 Task: Open a Modern Writer Template save the file as profit.html Remove the following  from template: 'Address' Change the date  '12 June, 2023' change Dear Ms Reader to   Good Afternoon. Add body to the letter I am deeply sorry for any inconvenience caused. It was never my intention to cause any trouble or misunderstanding. Please accept my sincere apologies, and I assure you that I will take immediate steps to rectify the situation. Thank you for your understanding and patience.Add Name  'Andy'. Insert watermark  Softera Apply Font Style in watermark Georgia; font size  112and place the watermark  Horizontally
Action: Mouse moved to (306, 182)
Screenshot: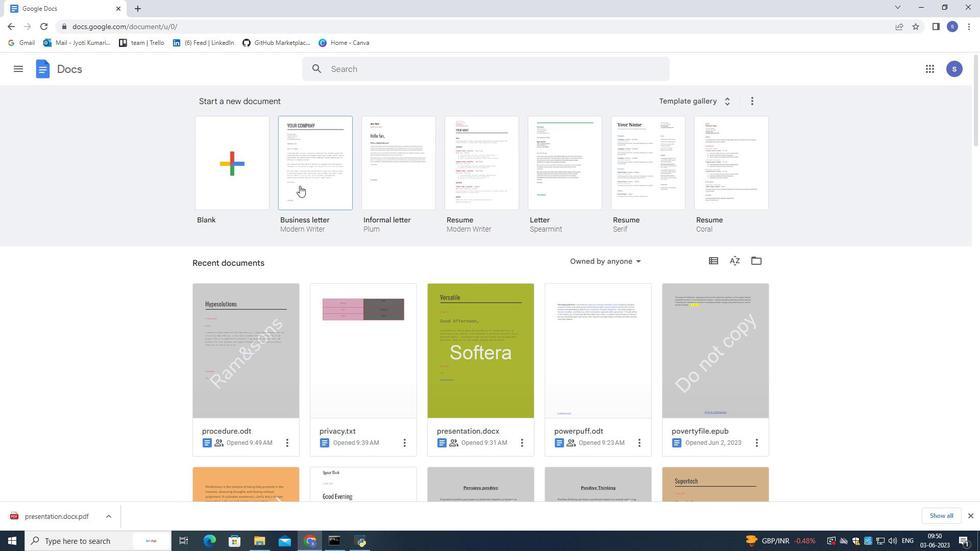 
Action: Mouse pressed left at (306, 182)
Screenshot: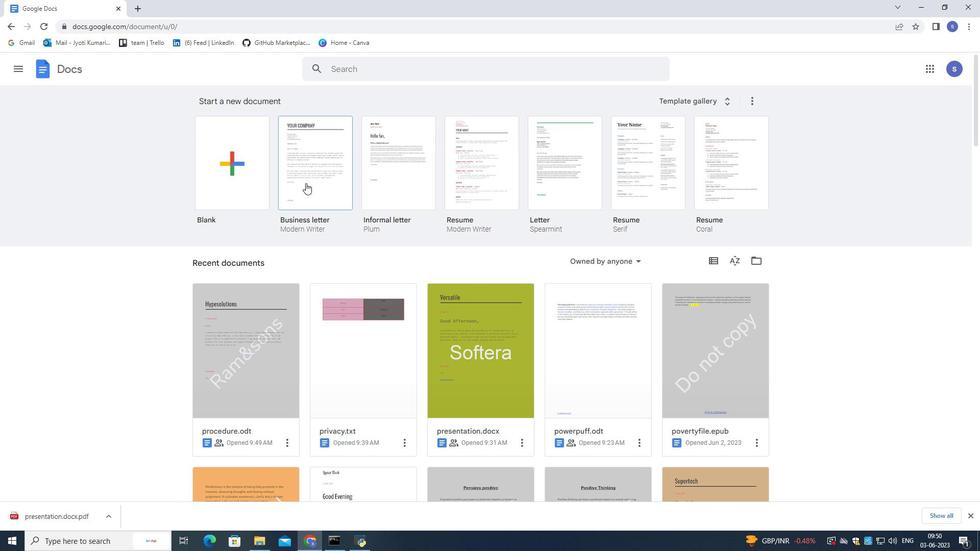 
Action: Mouse pressed left at (306, 182)
Screenshot: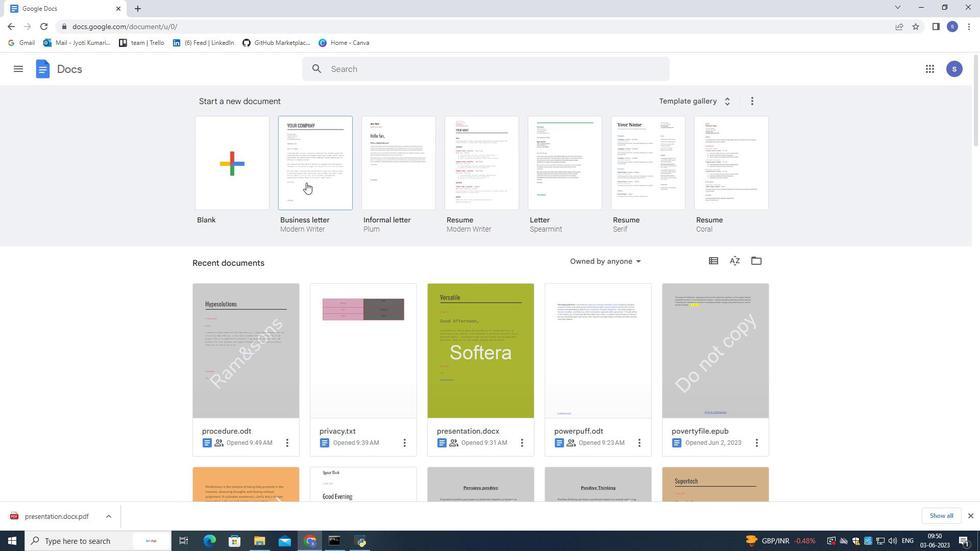
Action: Mouse moved to (90, 63)
Screenshot: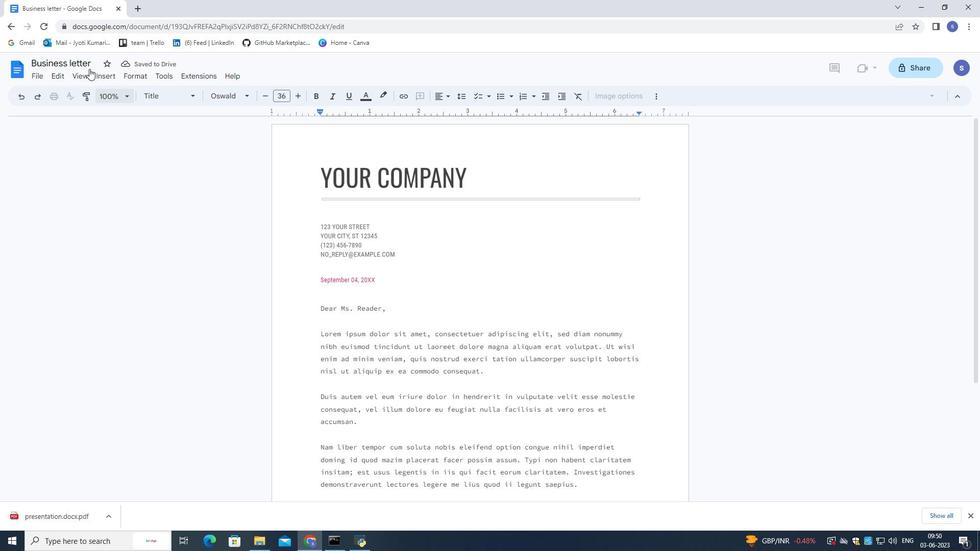
Action: Mouse pressed left at (90, 63)
Screenshot: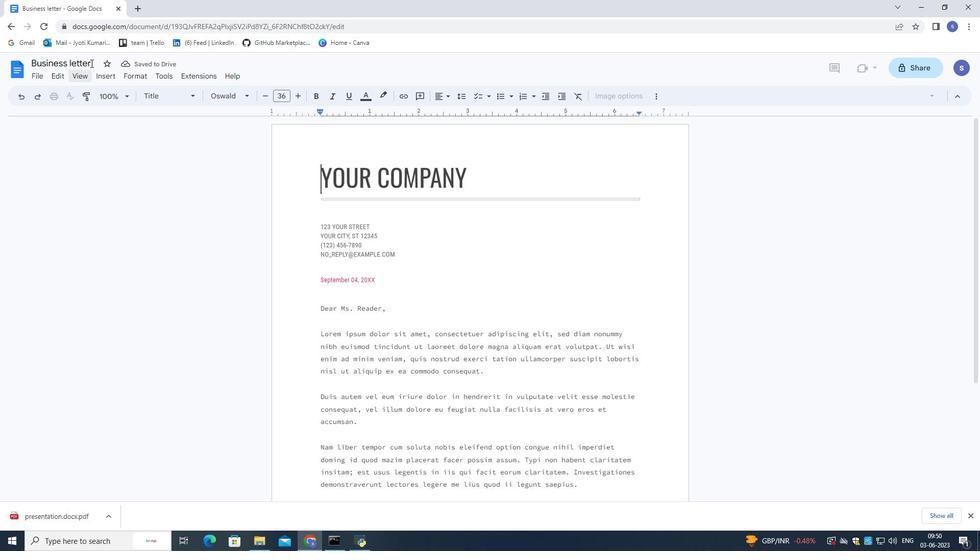 
Action: Mouse moved to (90, 61)
Screenshot: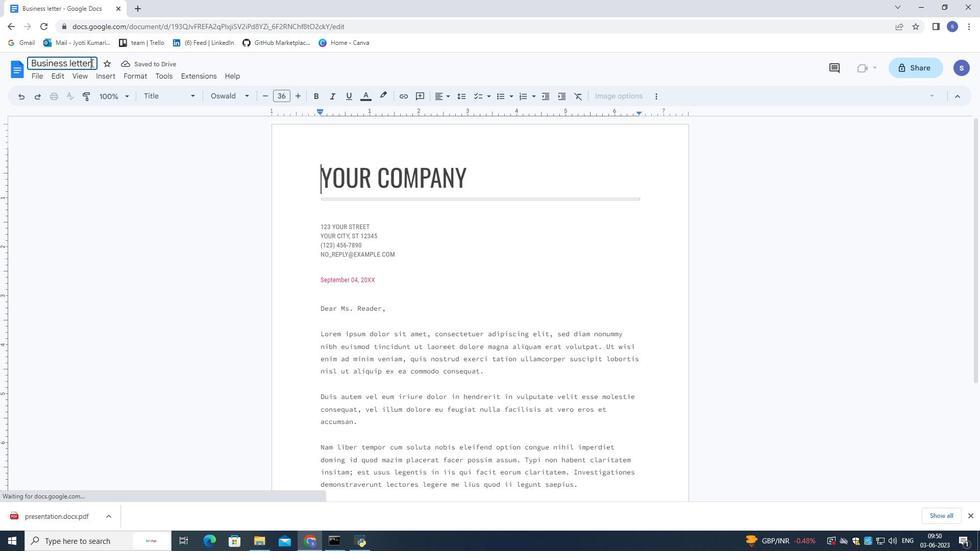 
Action: Mouse pressed left at (90, 61)
Screenshot: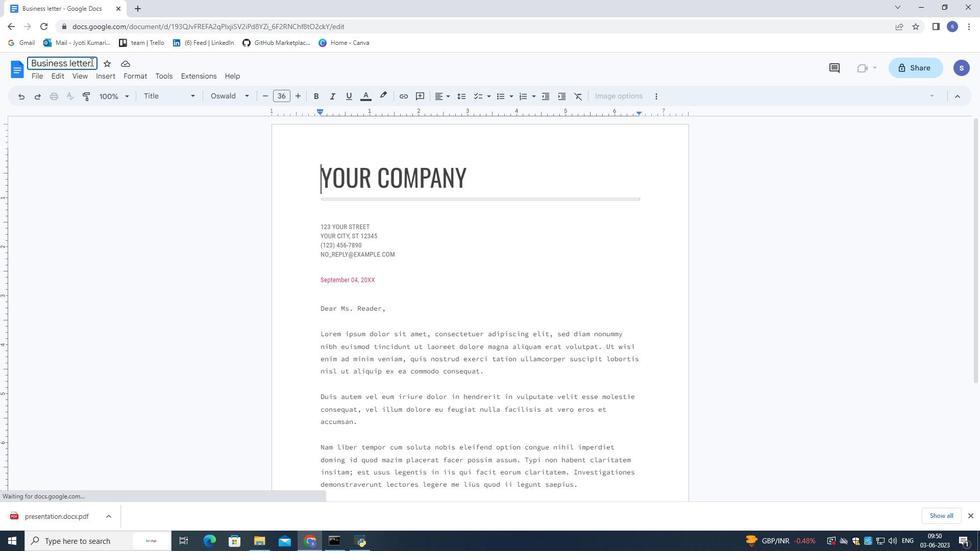 
Action: Mouse pressed left at (90, 61)
Screenshot: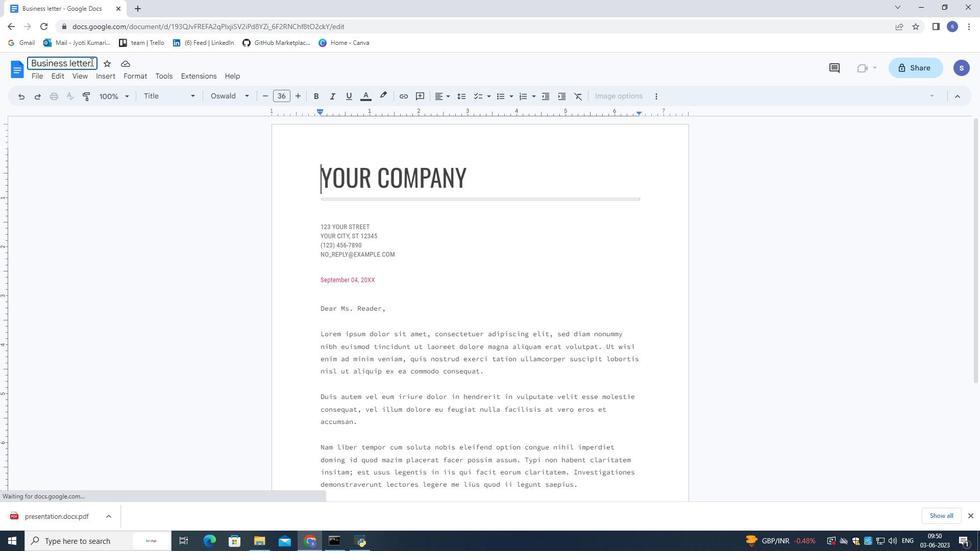 
Action: Mouse moved to (90, 61)
Screenshot: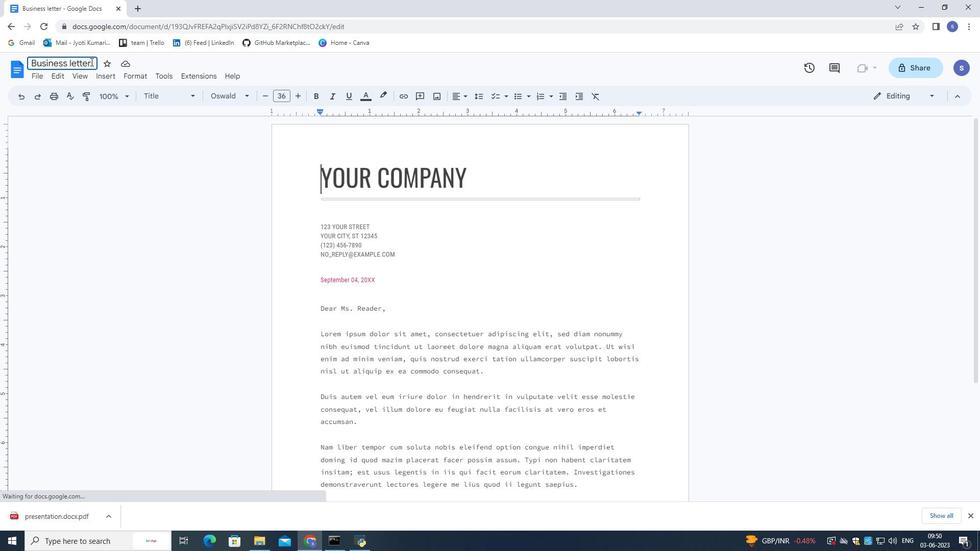 
Action: Mouse pressed left at (90, 61)
Screenshot: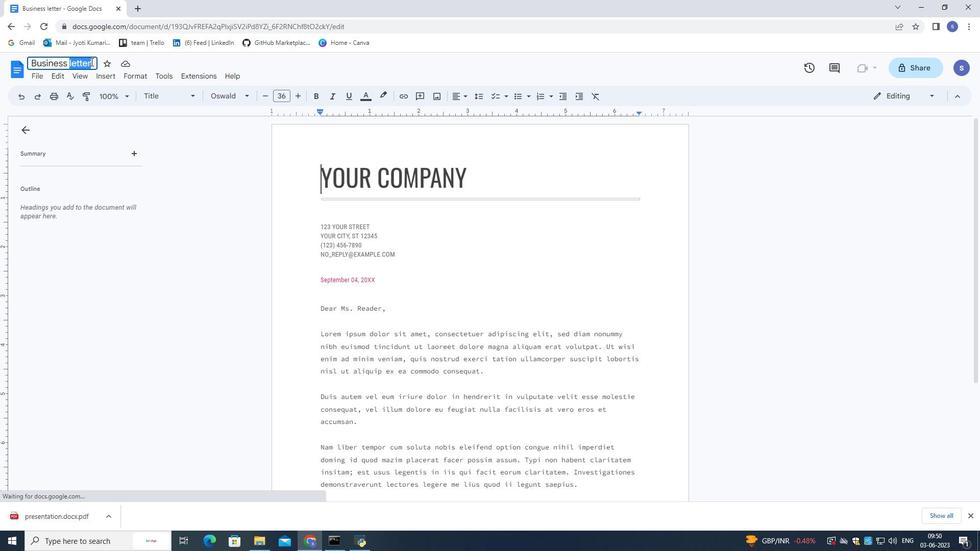 
Action: Mouse pressed left at (90, 61)
Screenshot: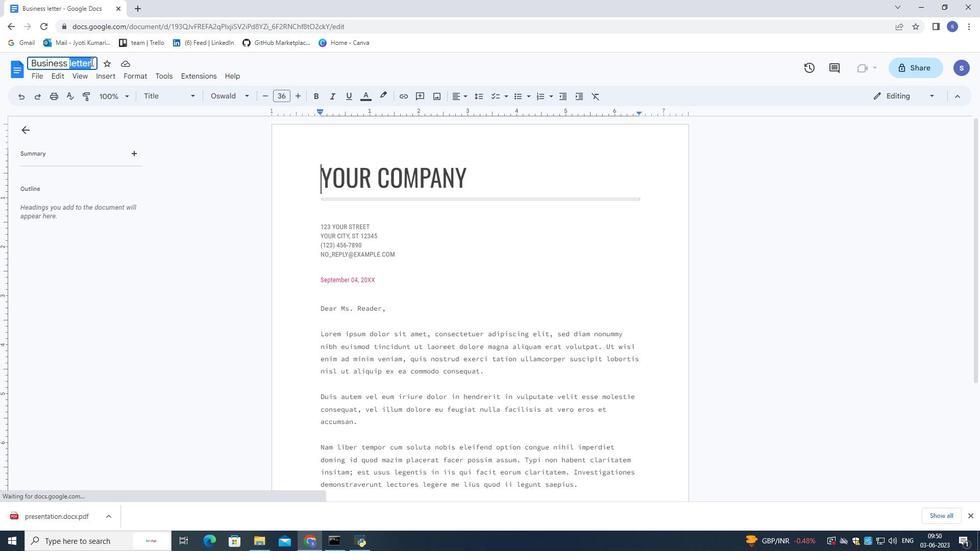 
Action: Key pressed <Key.shift>Profy<Key.backspace>t<Key.backspace>it.html<Key.enter>
Screenshot: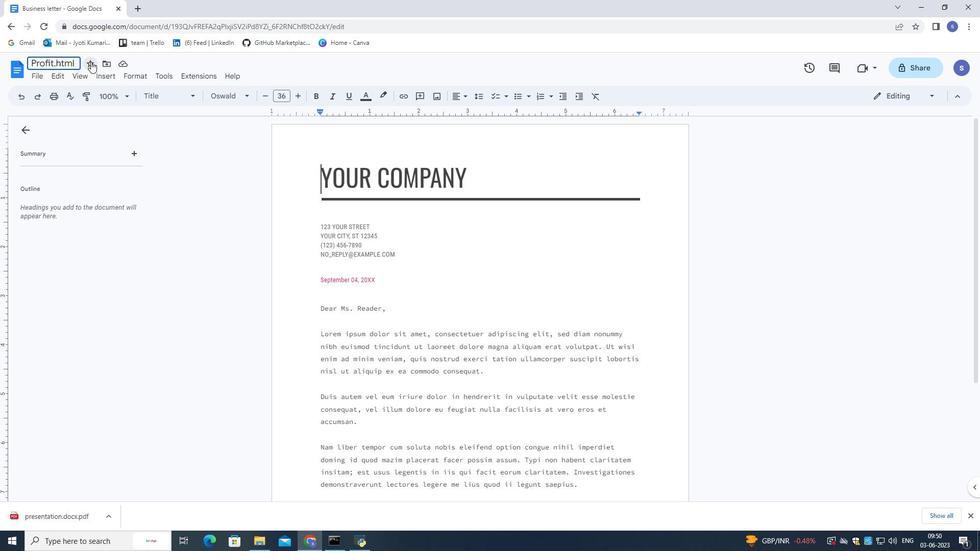 
Action: Mouse moved to (398, 255)
Screenshot: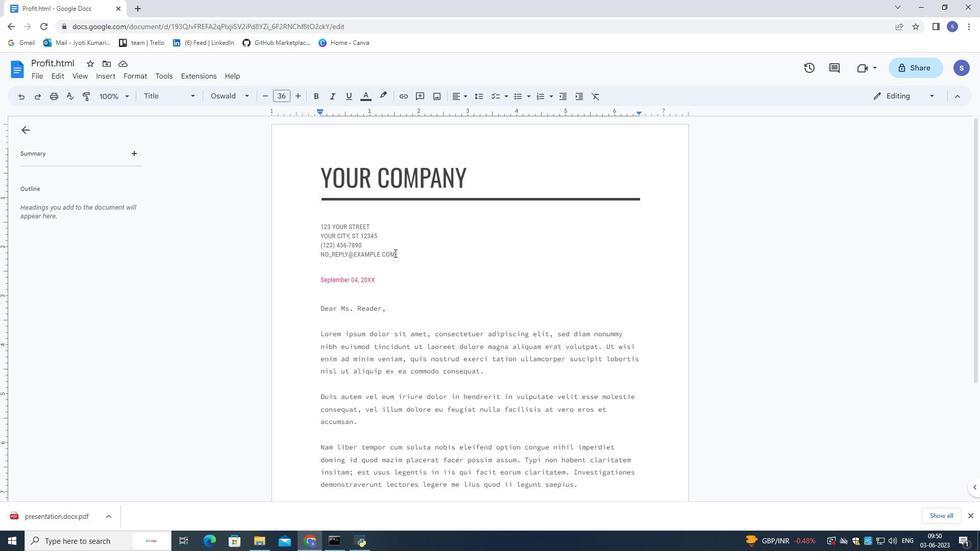 
Action: Mouse pressed left at (398, 255)
Screenshot: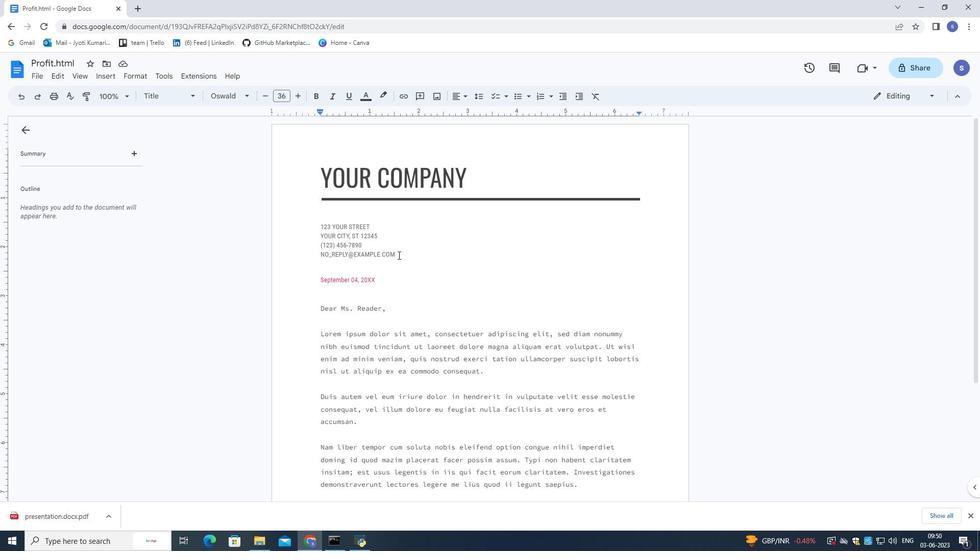 
Action: Mouse pressed left at (398, 255)
Screenshot: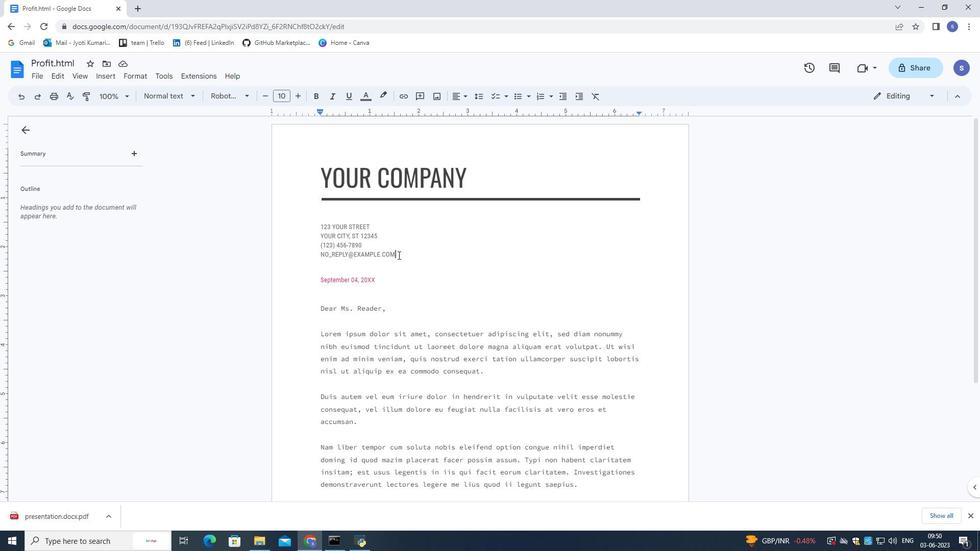 
Action: Mouse moved to (312, 229)
Screenshot: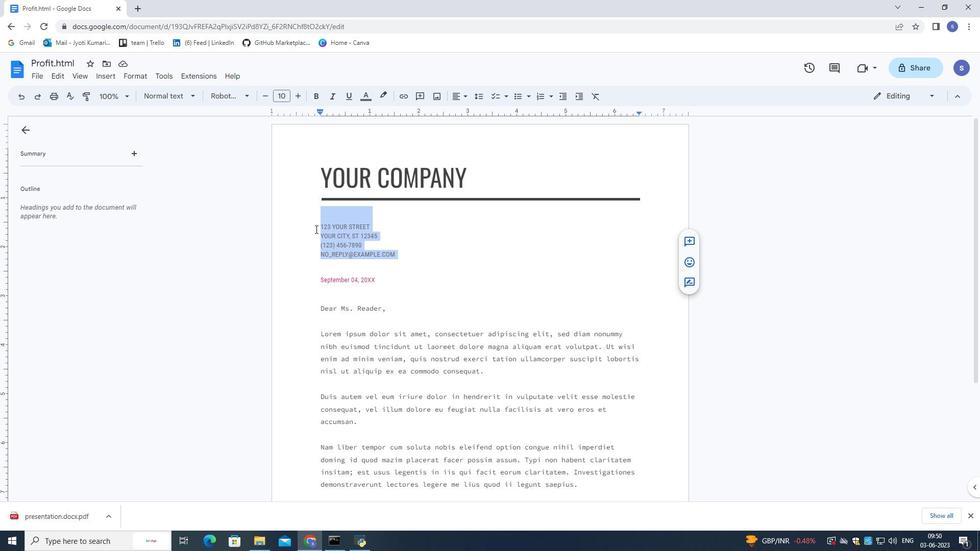 
Action: Key pressed <Key.delete>
Screenshot: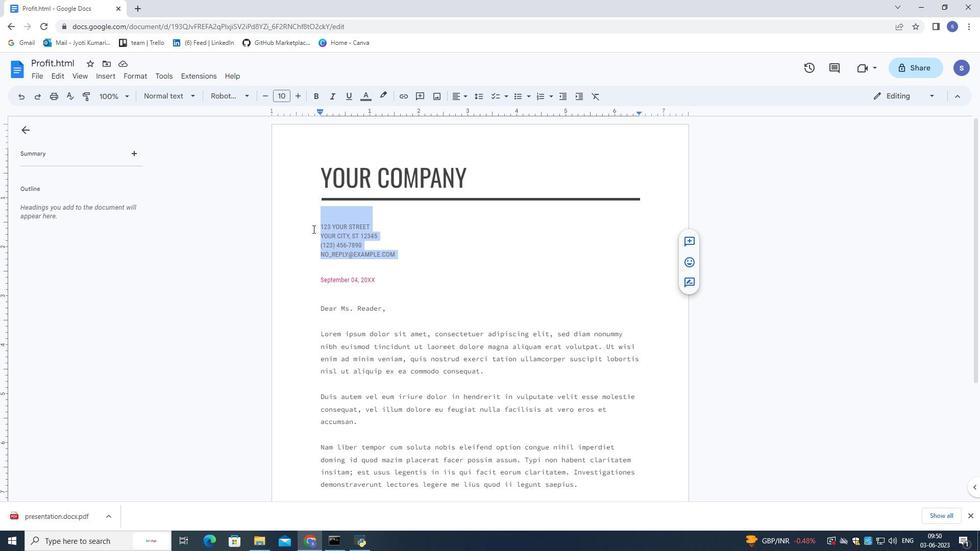 
Action: Mouse moved to (381, 228)
Screenshot: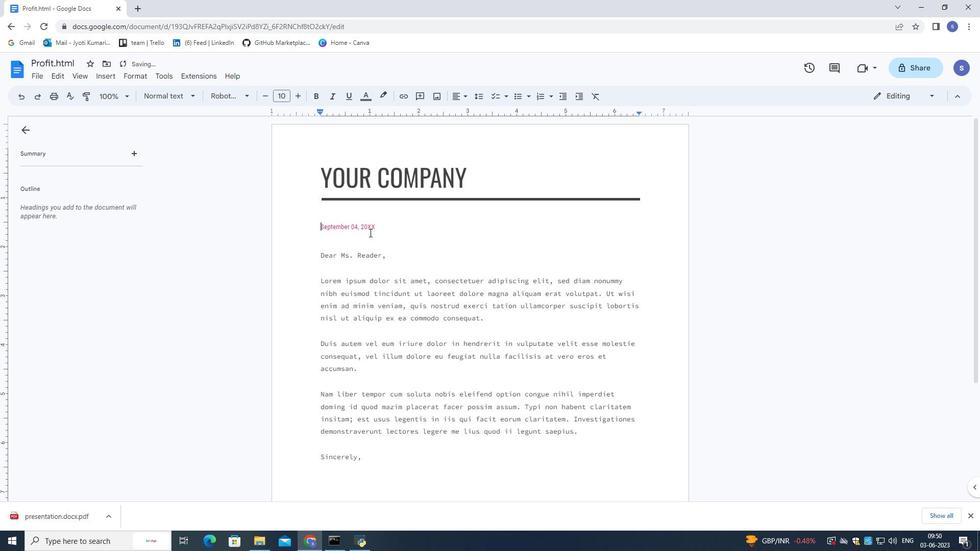 
Action: Mouse pressed left at (381, 228)
Screenshot: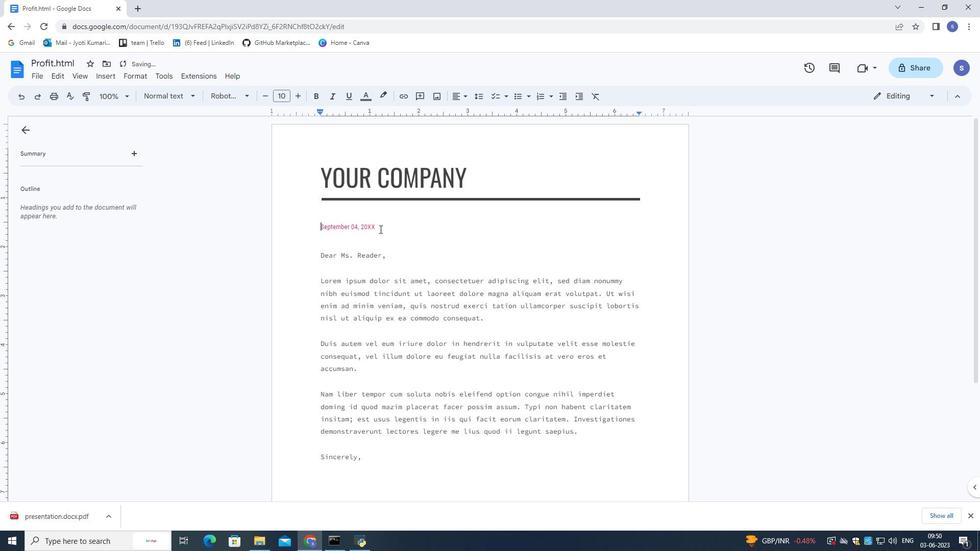 
Action: Mouse pressed left at (381, 228)
Screenshot: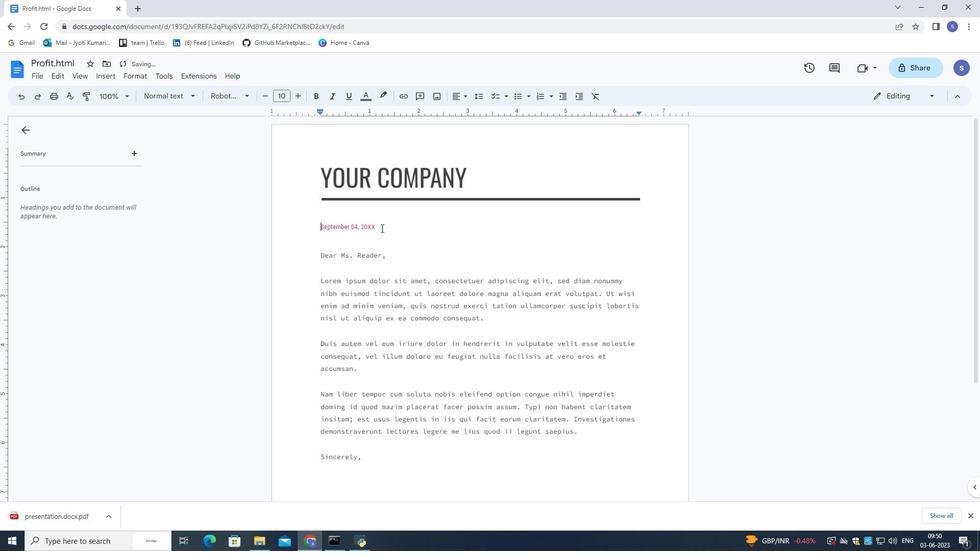 
Action: Mouse pressed left at (381, 228)
Screenshot: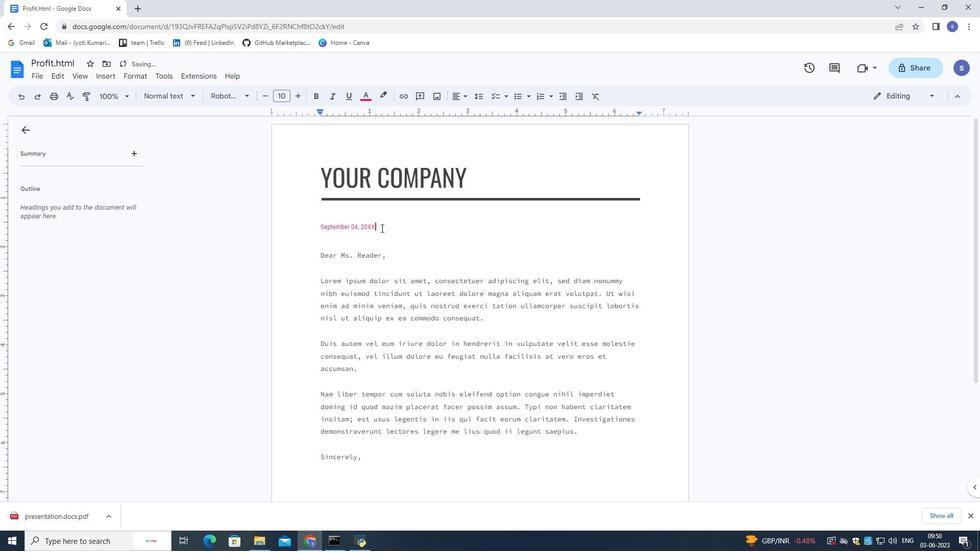 
Action: Key pressed 12<Key.space><Key.shift>June.<Key.backspace>,<Key.space>2023
Screenshot: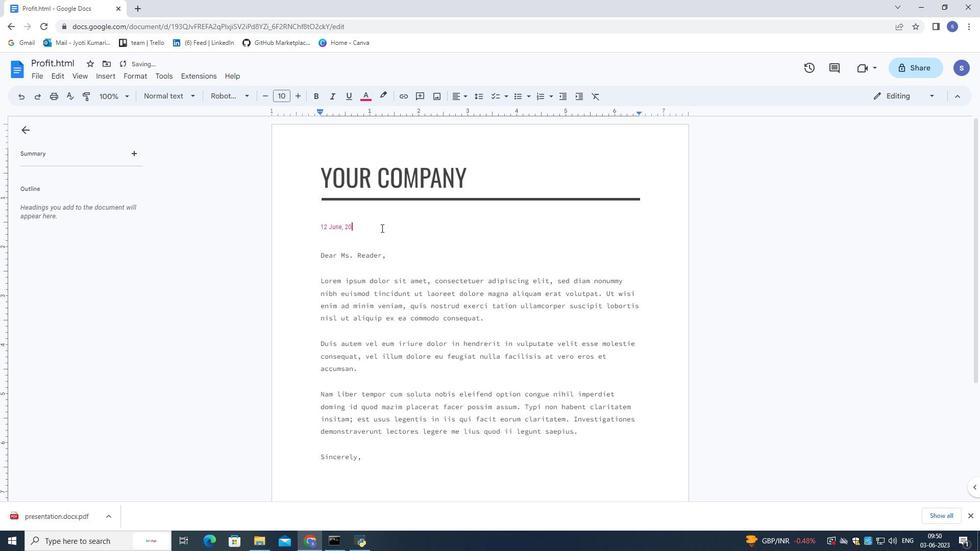 
Action: Mouse moved to (392, 255)
Screenshot: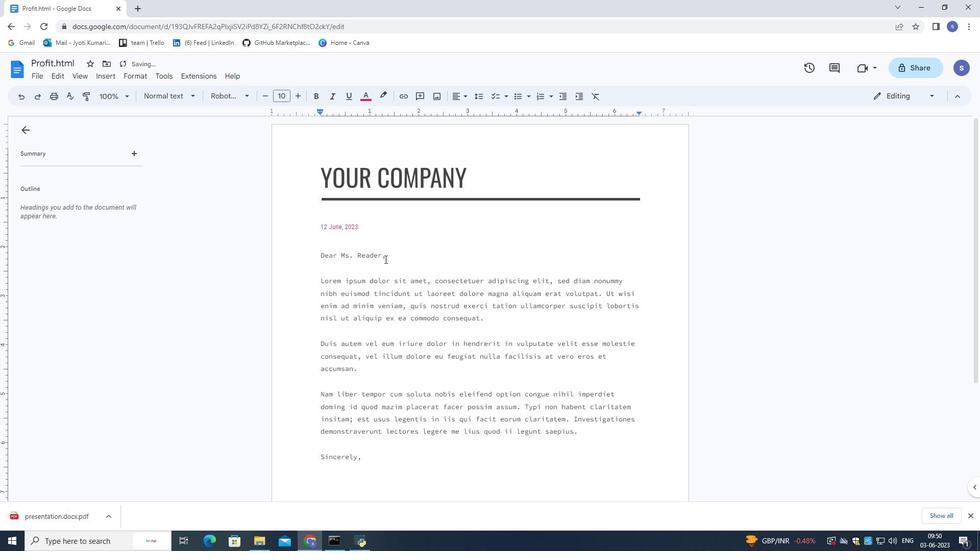 
Action: Mouse pressed left at (392, 255)
Screenshot: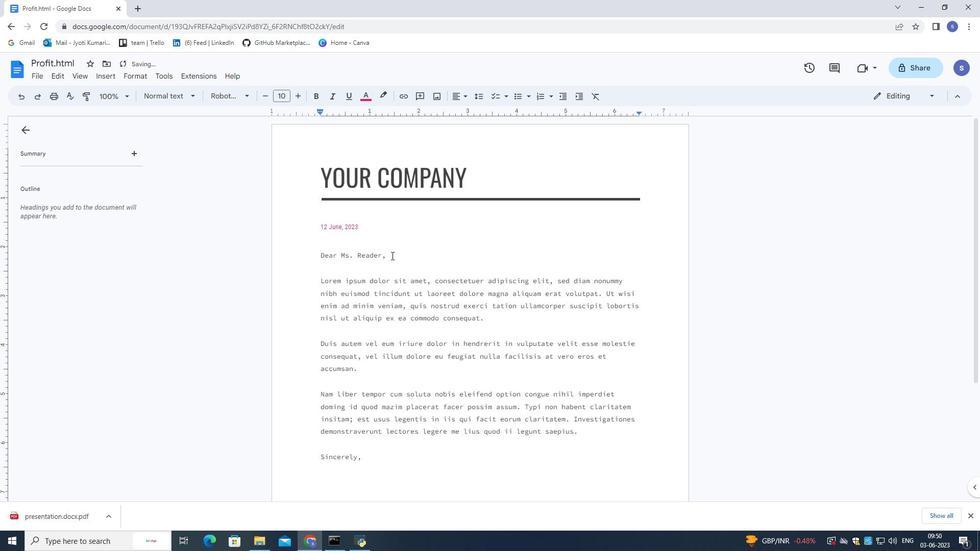 
Action: Mouse moved to (302, 262)
Screenshot: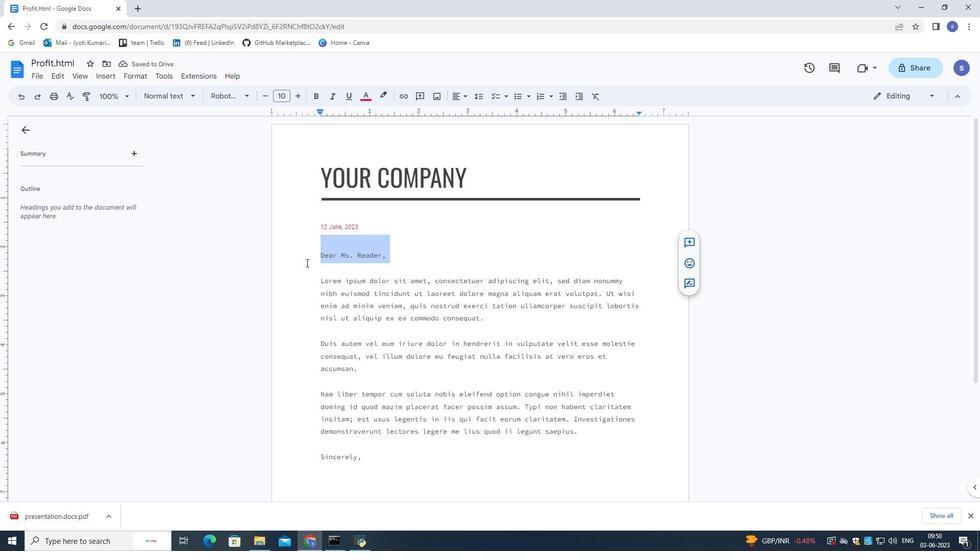 
Action: Key pressed <Key.shift>Good<Key.space><Key.shift>Afternoon,
Screenshot: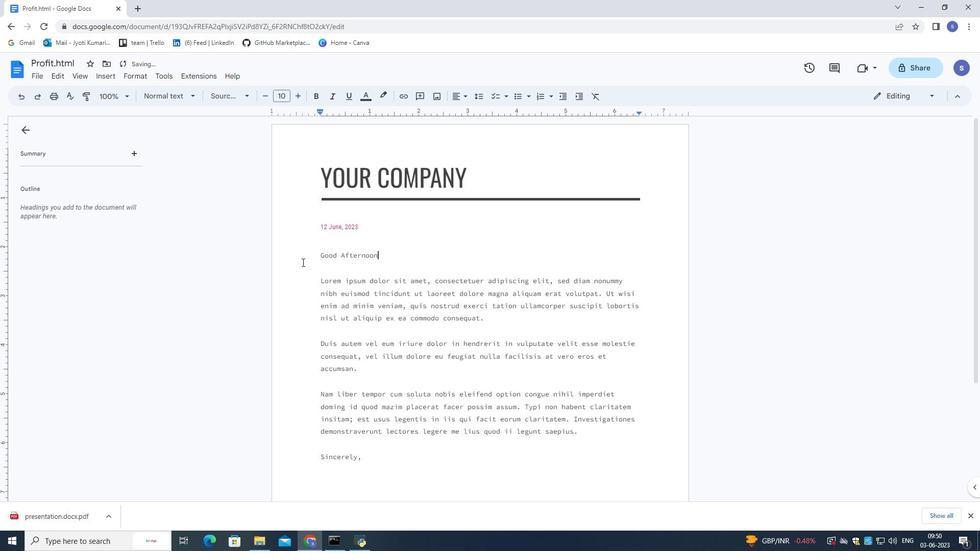 
Action: Mouse moved to (368, 462)
Screenshot: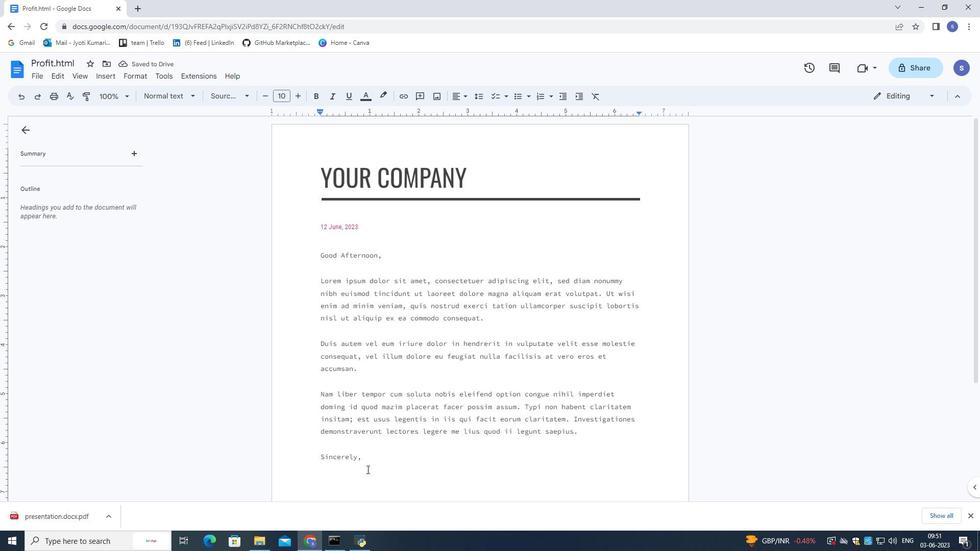 
Action: Mouse pressed left at (368, 462)
Screenshot: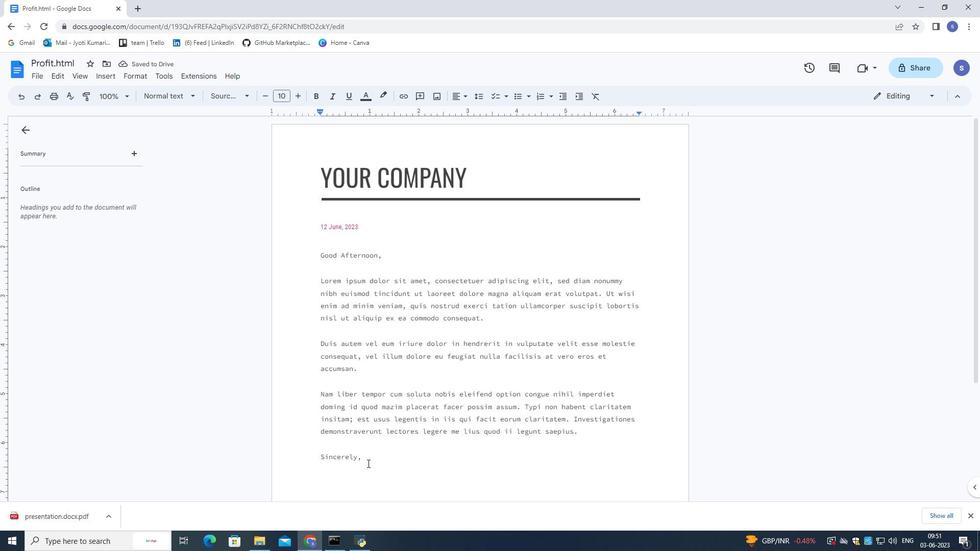 
Action: Mouse moved to (505, 215)
Screenshot: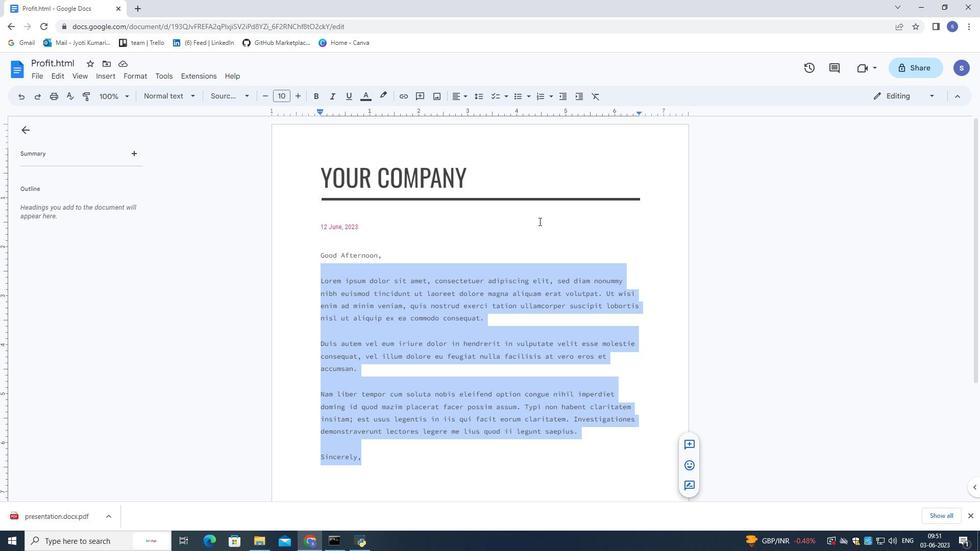 
Action: Key pressed <Key.shift>I<Key.space>am<Key.space>deeply<Key.space>sorry<Key.space>for<Key.space>any<Key.space>inconvenience<Key.space>caused.<Key.space><Key.shift>It<Key.space>was<Key.space>never<Key.space>my<Key.space>intention<Key.space>to<Key.space>cause<Key.space>my<Key.space>troble<Key.space><Key.backspace><Key.space>or<Key.space>misuderstanding.<Key.space><Key.shift>Please<Key.space>accept<Key.space>my<Key.space>sincere<Key.space>aplogies<Key.space><Key.backspace>,<Key.space>and<Key.space><Key.shift>I<Key.space>assure<Key.space>you<Key.space>that<Key.space><Key.shift>I<Key.space>wi<Key.space><Key.backspace>ll<Key.space>take<Key.space>immediate<Key.space>steo<Key.backspace>ps<Key.space>to<Key.space>rectify<Key.space>the<Key.space>situation.<Key.space>
Screenshot: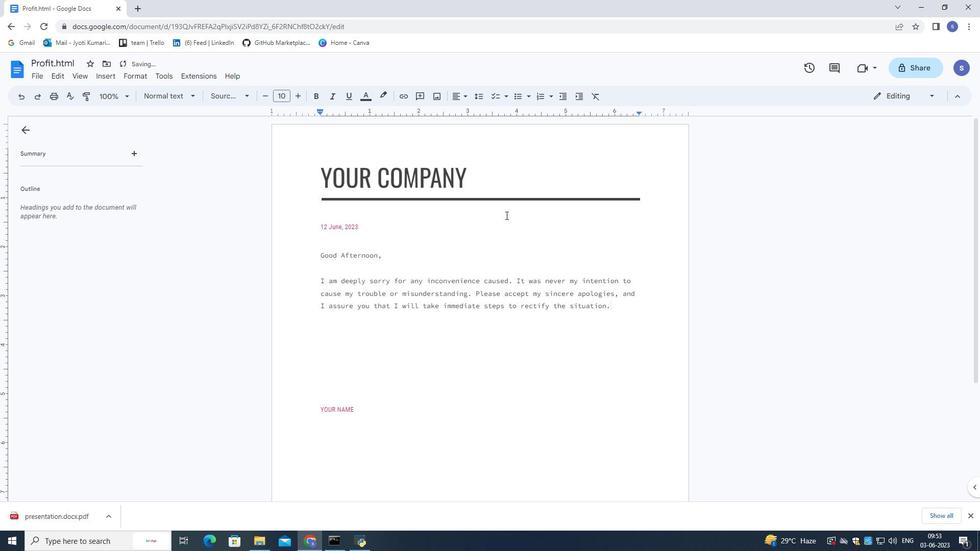 
Action: Mouse moved to (387, 416)
Screenshot: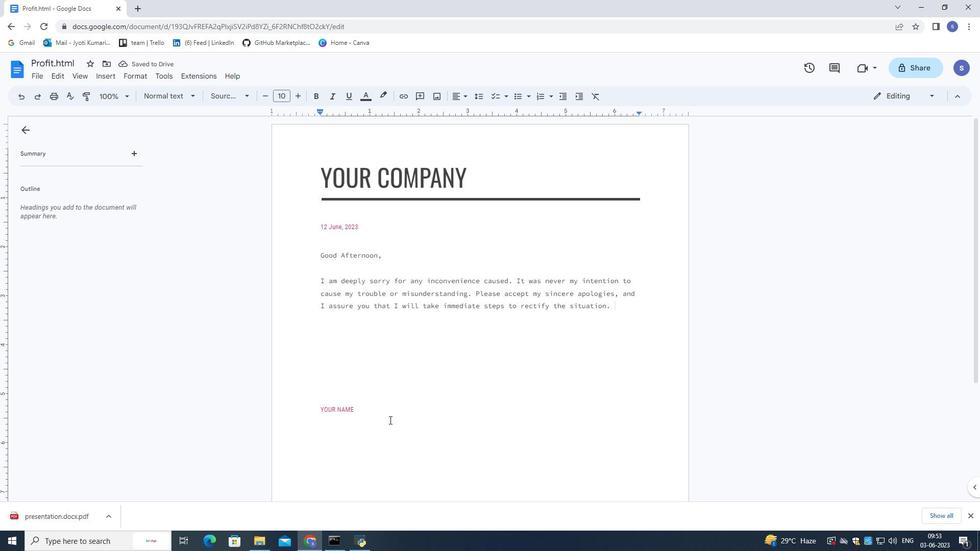 
Action: Mouse pressed left at (387, 416)
Screenshot: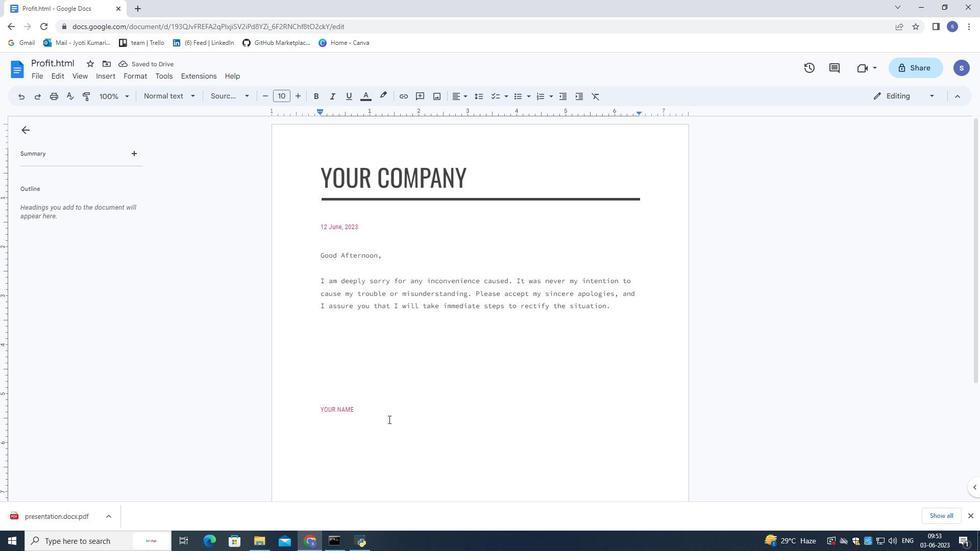 
Action: Key pressed <Key.enter><Key.shift>Andy
Screenshot: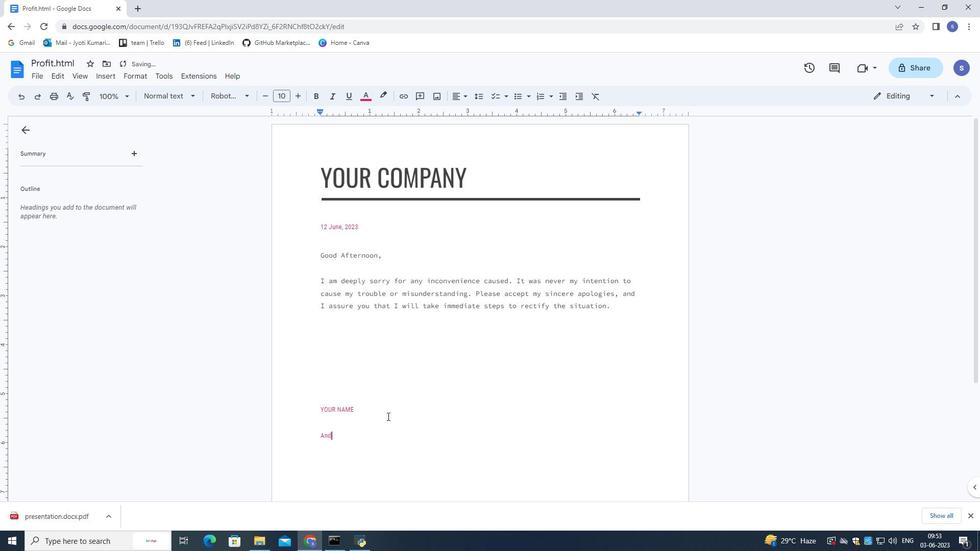 
Action: Mouse moved to (93, 76)
Screenshot: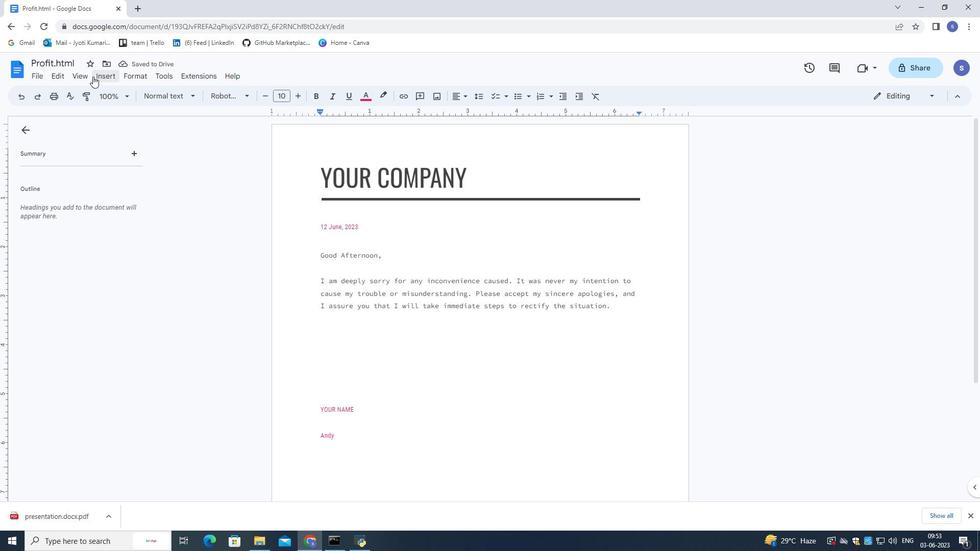
Action: Mouse pressed left at (93, 76)
Screenshot: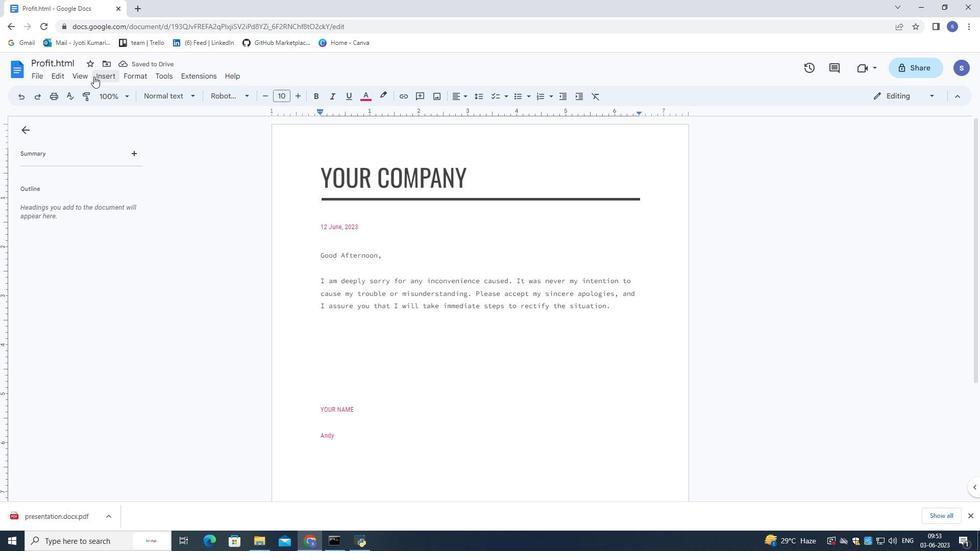 
Action: Mouse moved to (154, 316)
Screenshot: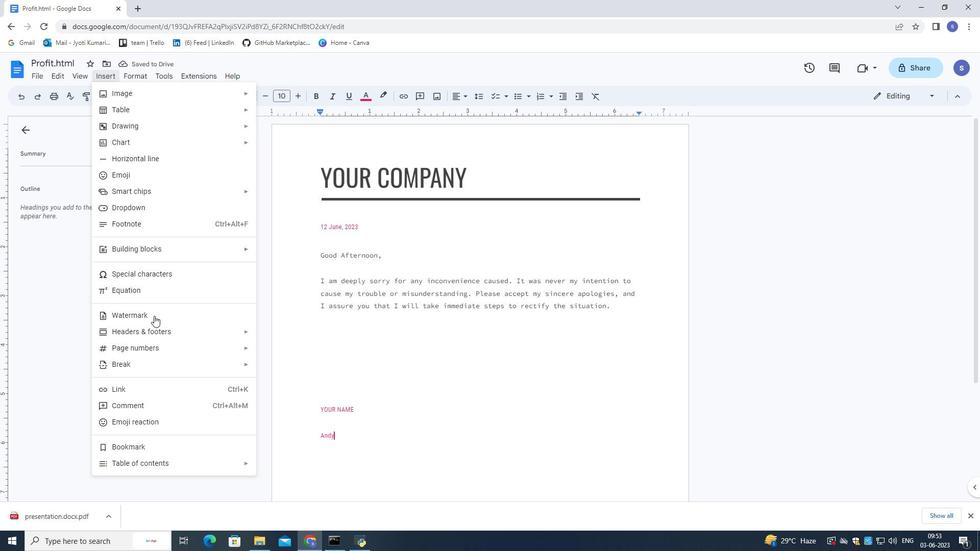 
Action: Mouse pressed left at (154, 316)
Screenshot: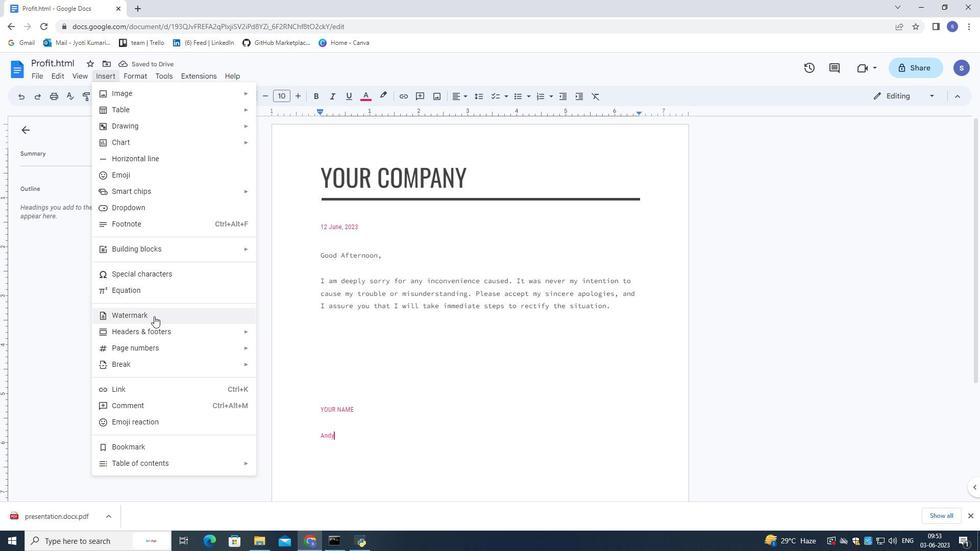 
Action: Mouse moved to (941, 126)
Screenshot: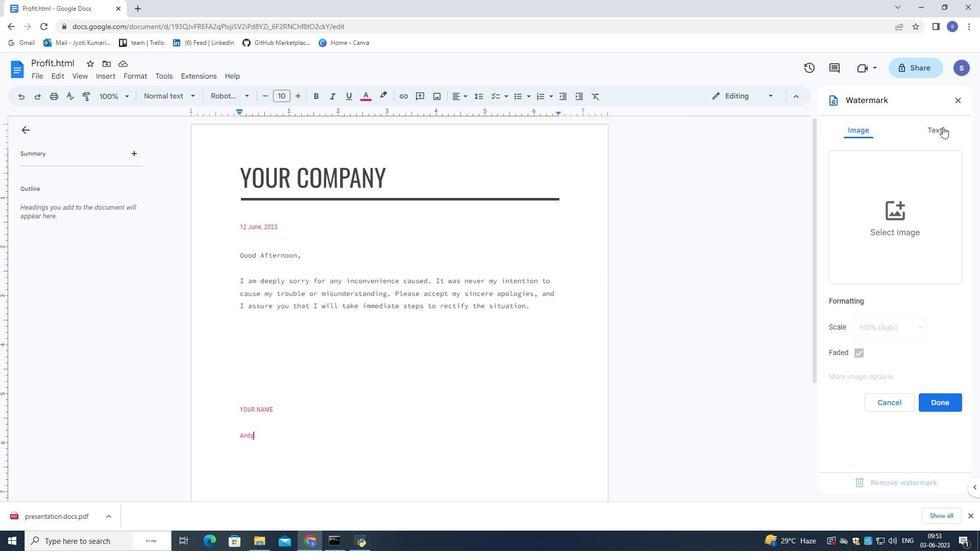
Action: Mouse pressed left at (941, 126)
Screenshot: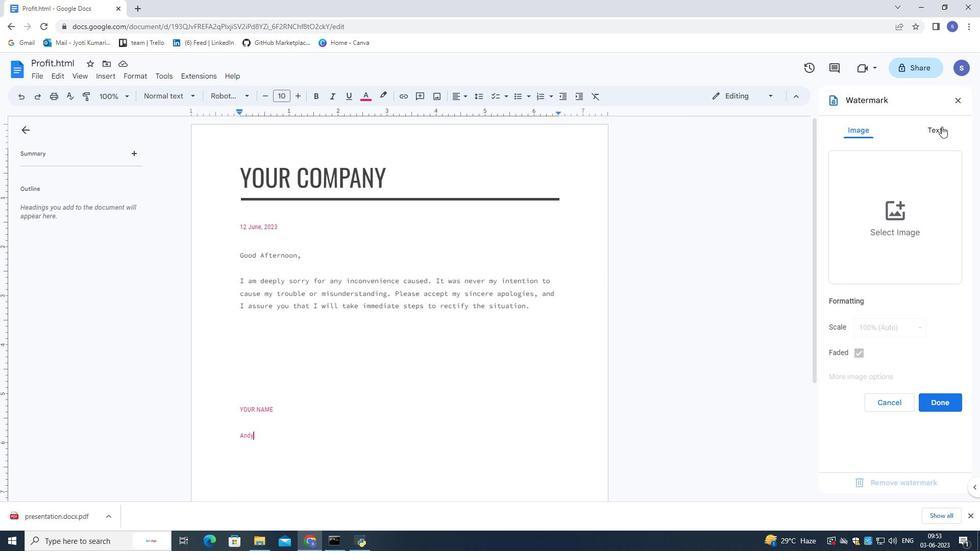 
Action: Mouse moved to (922, 160)
Screenshot: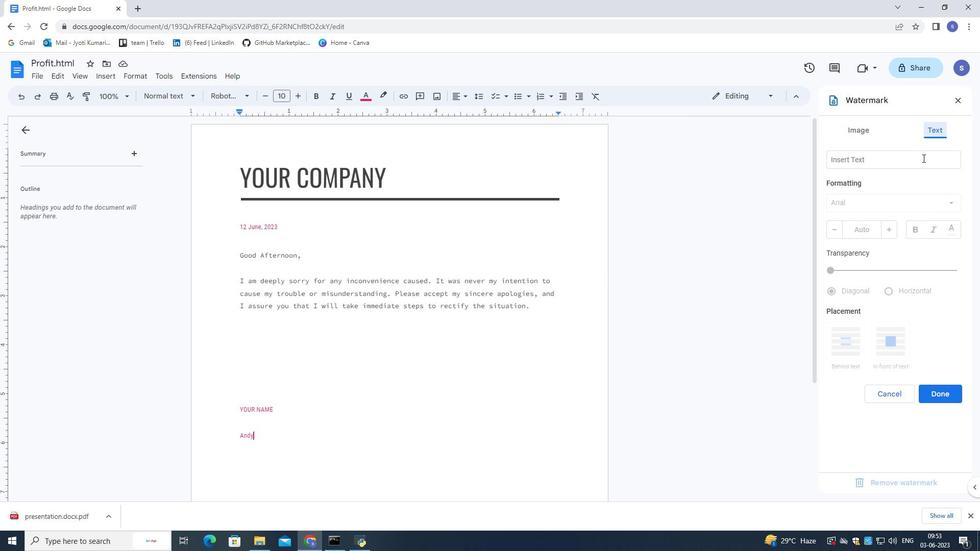 
Action: Mouse pressed left at (922, 160)
Screenshot: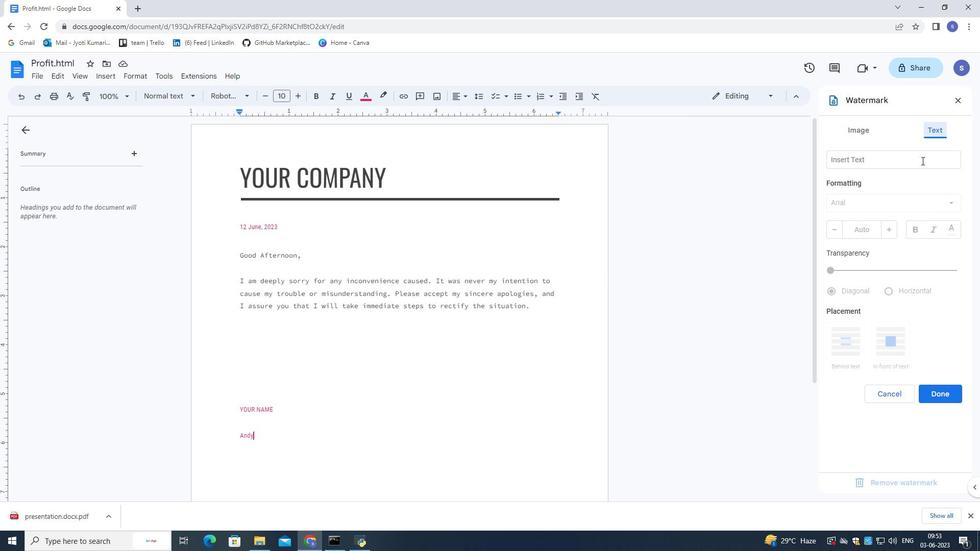 
Action: Key pressed <Key.shift>Softera
Screenshot: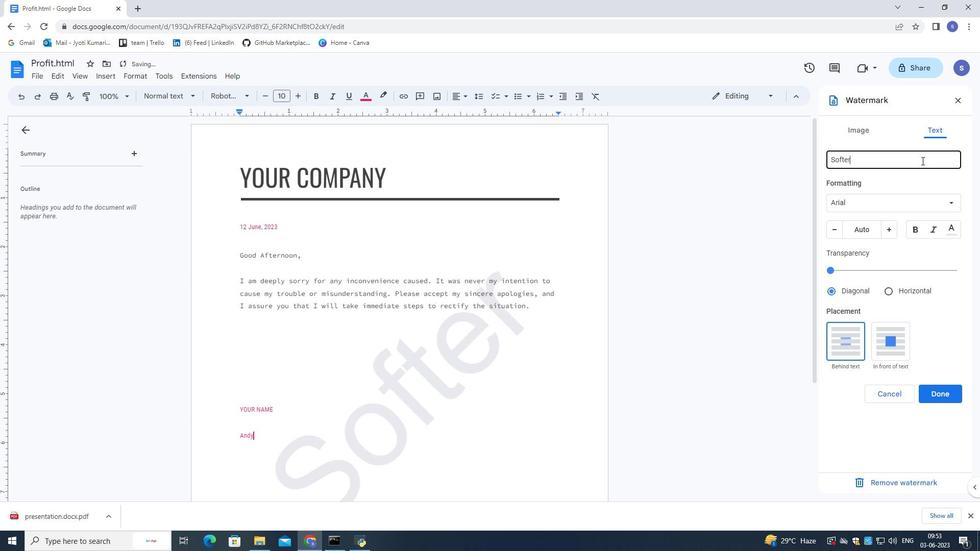 
Action: Mouse moved to (886, 229)
Screenshot: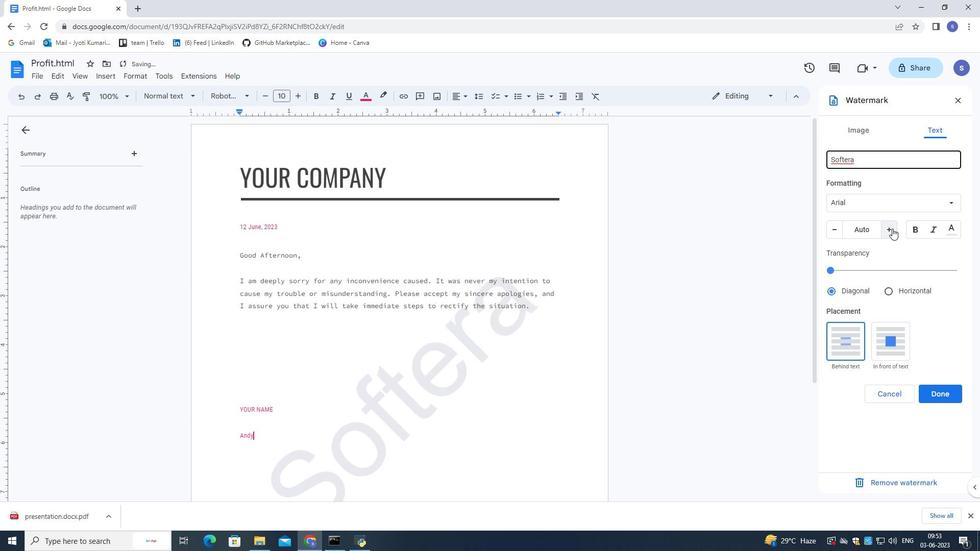 
Action: Mouse pressed left at (886, 229)
Screenshot: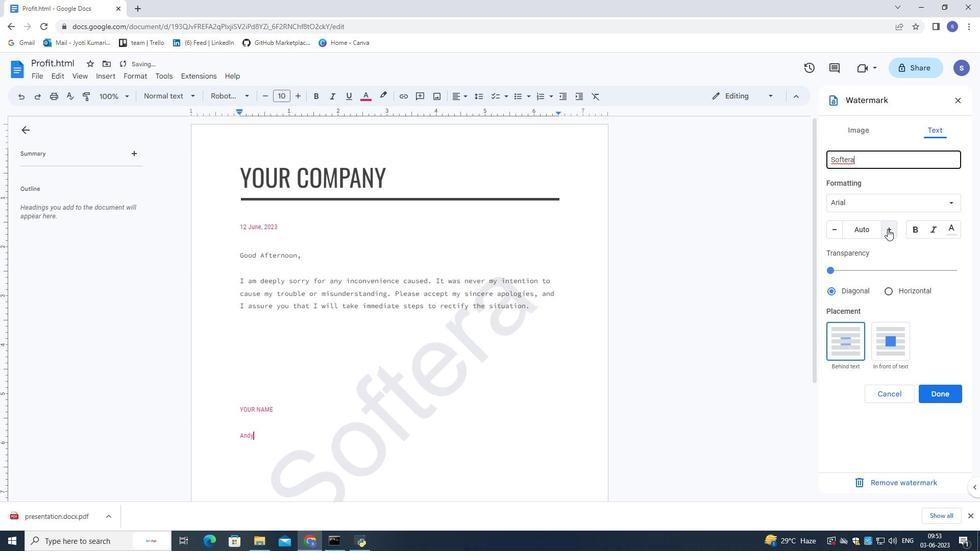
Action: Mouse pressed left at (886, 229)
Screenshot: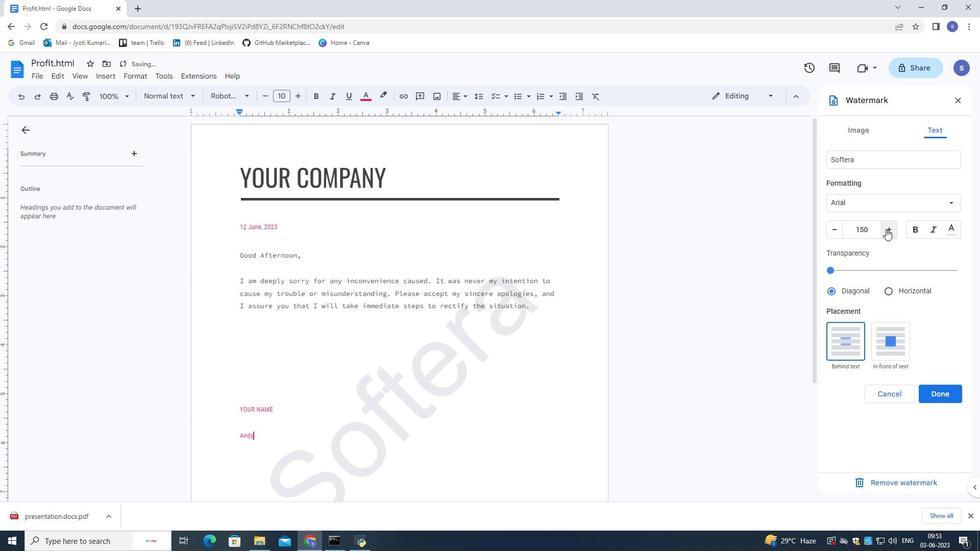 
Action: Mouse moved to (840, 229)
Screenshot: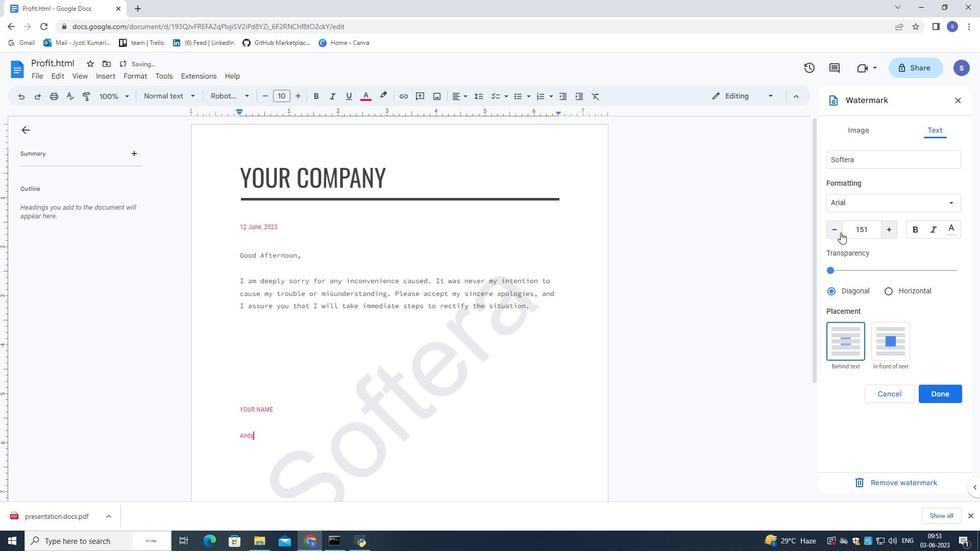 
Action: Mouse pressed left at (840, 229)
Screenshot: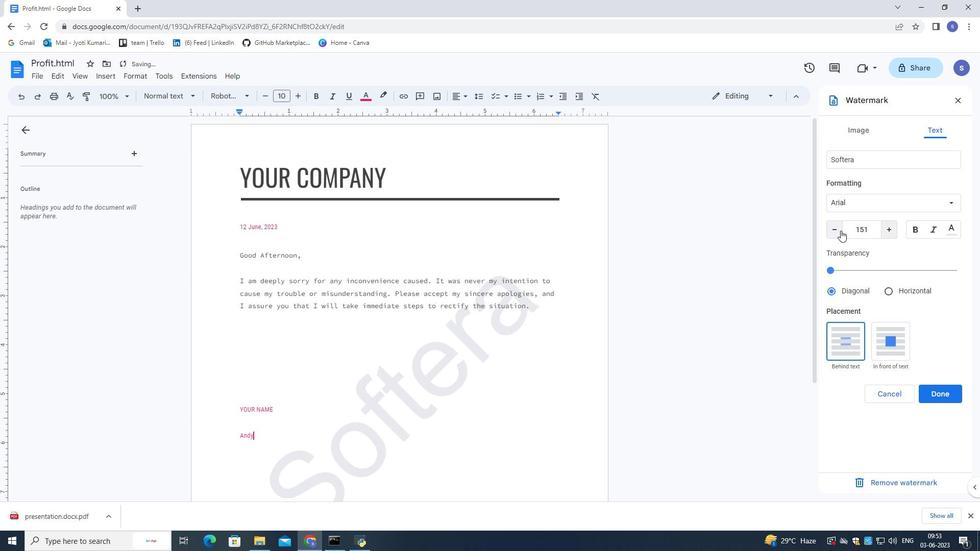 
Action: Mouse pressed left at (840, 229)
Screenshot: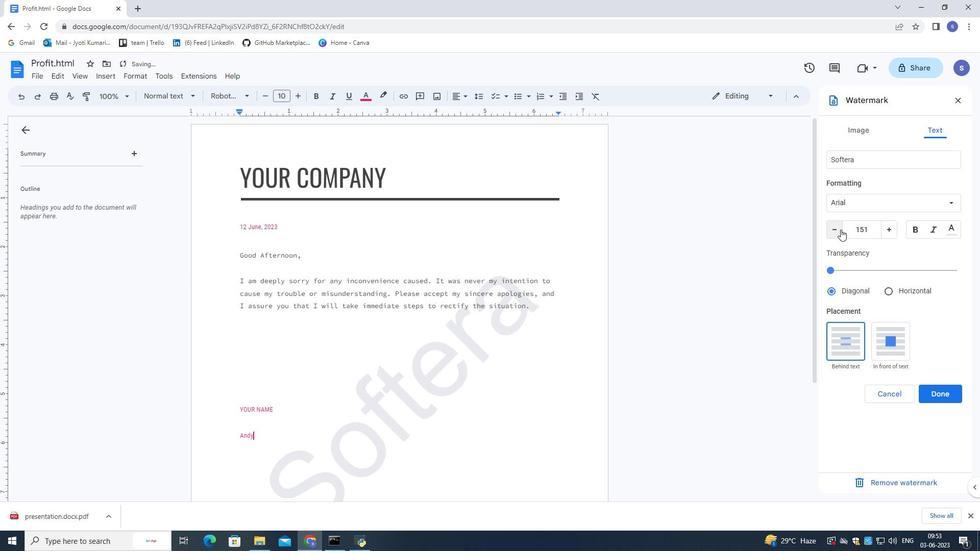 
Action: Mouse pressed left at (840, 229)
Screenshot: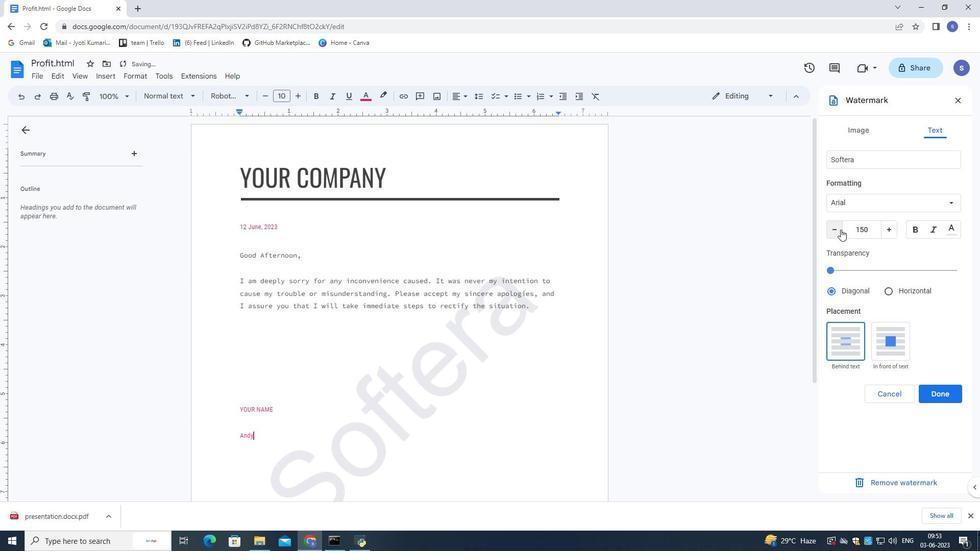 
Action: Mouse pressed left at (840, 229)
Screenshot: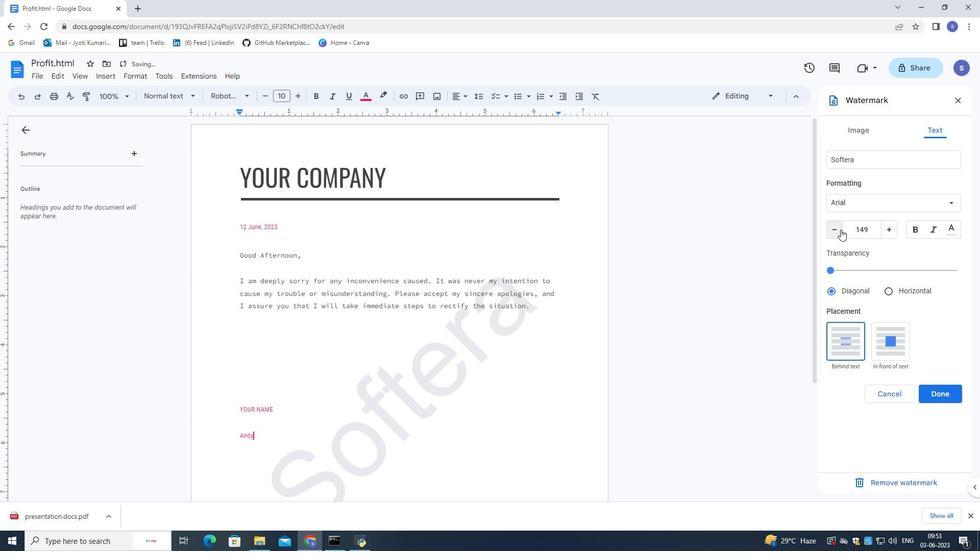 
Action: Mouse pressed left at (840, 229)
Screenshot: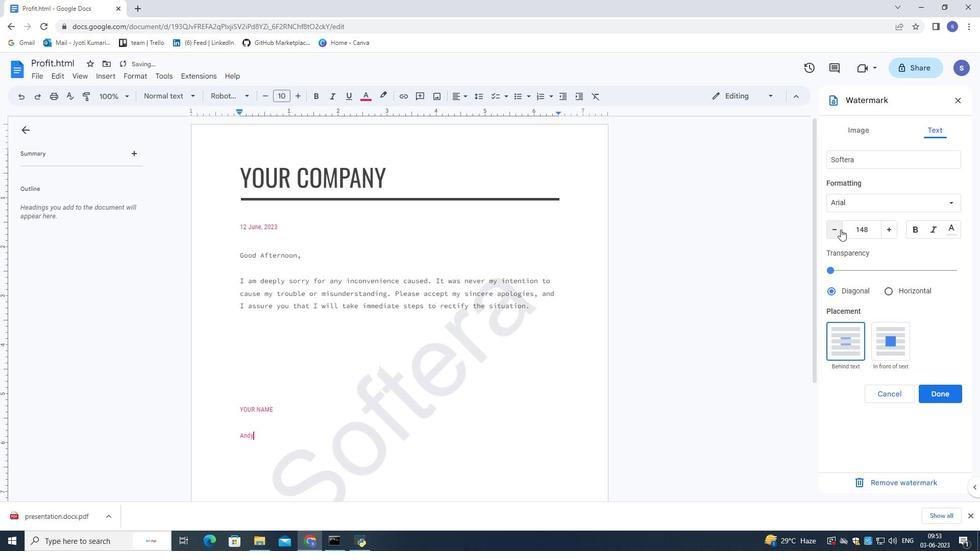
Action: Mouse pressed left at (840, 229)
Screenshot: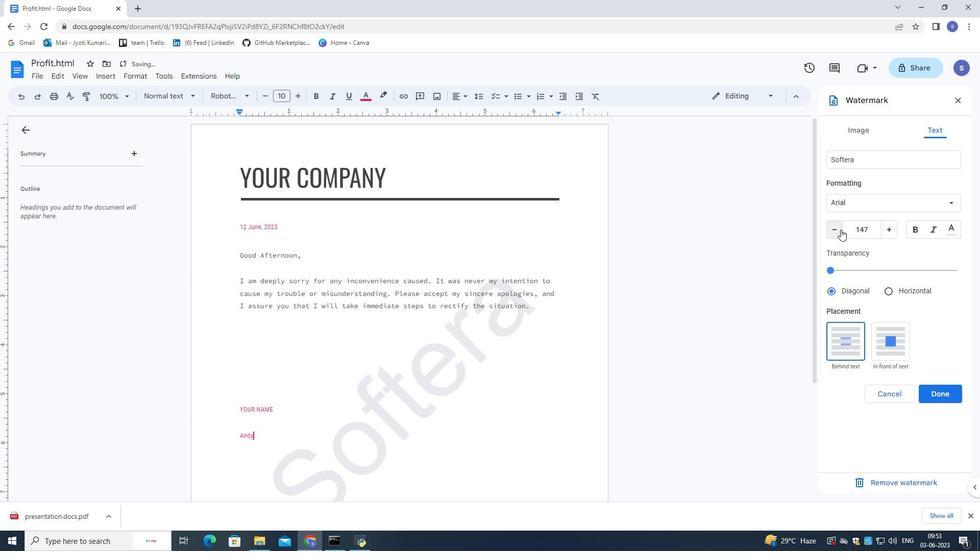
Action: Mouse pressed left at (840, 229)
Screenshot: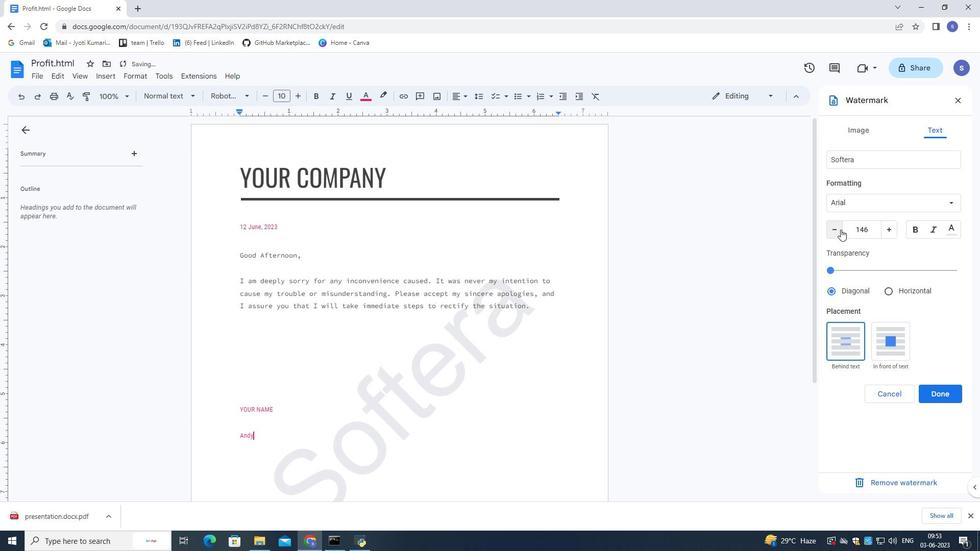 
Action: Mouse pressed left at (840, 229)
Screenshot: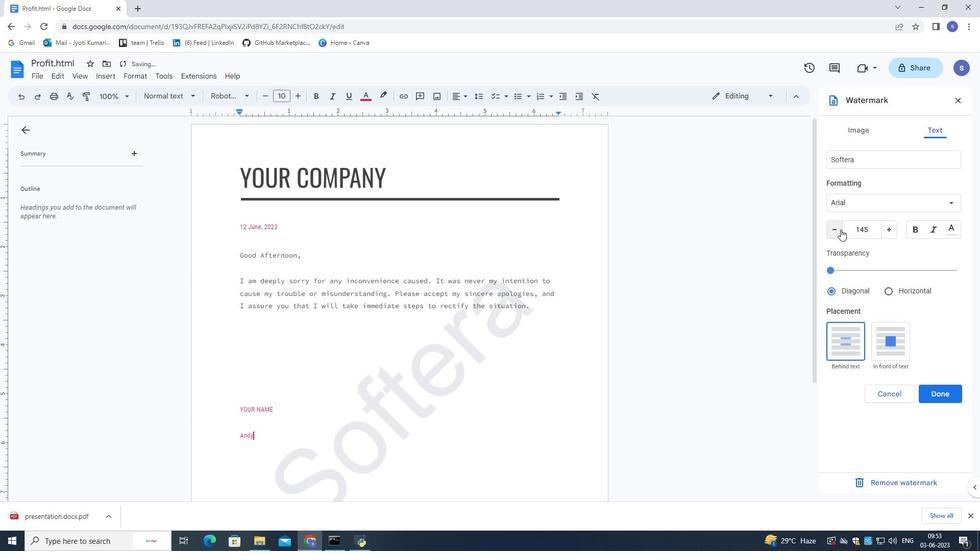 
Action: Mouse pressed left at (840, 229)
Screenshot: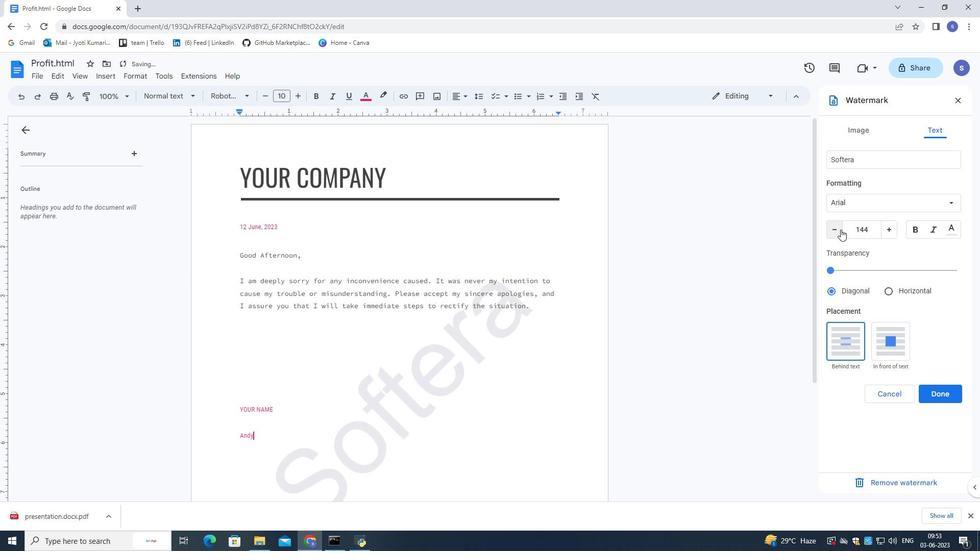 
Action: Mouse pressed left at (840, 229)
Screenshot: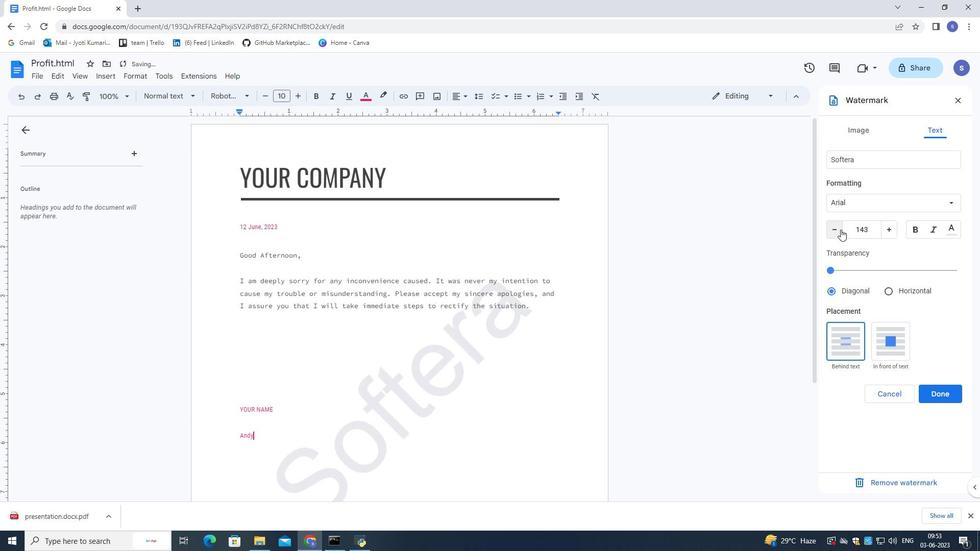 
Action: Mouse pressed left at (840, 229)
Screenshot: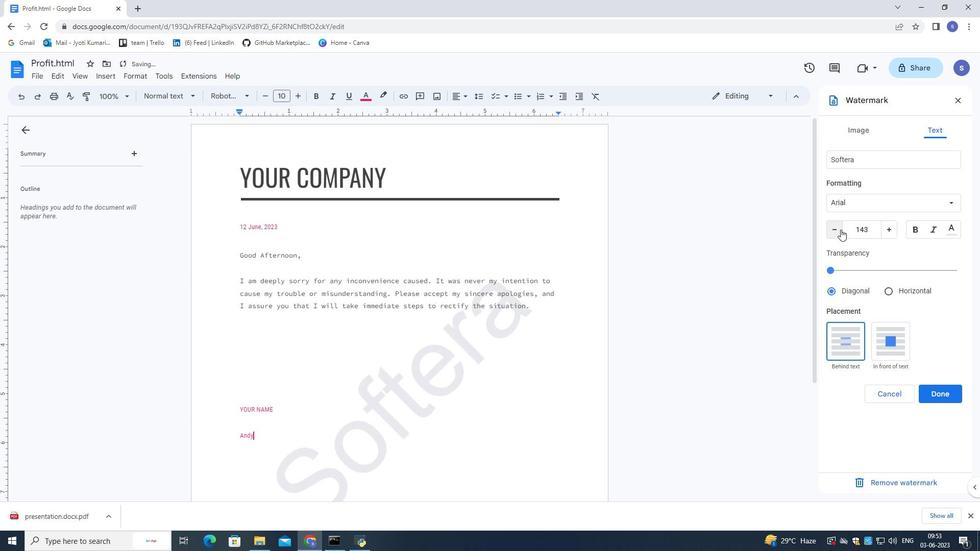 
Action: Mouse pressed left at (840, 229)
Screenshot: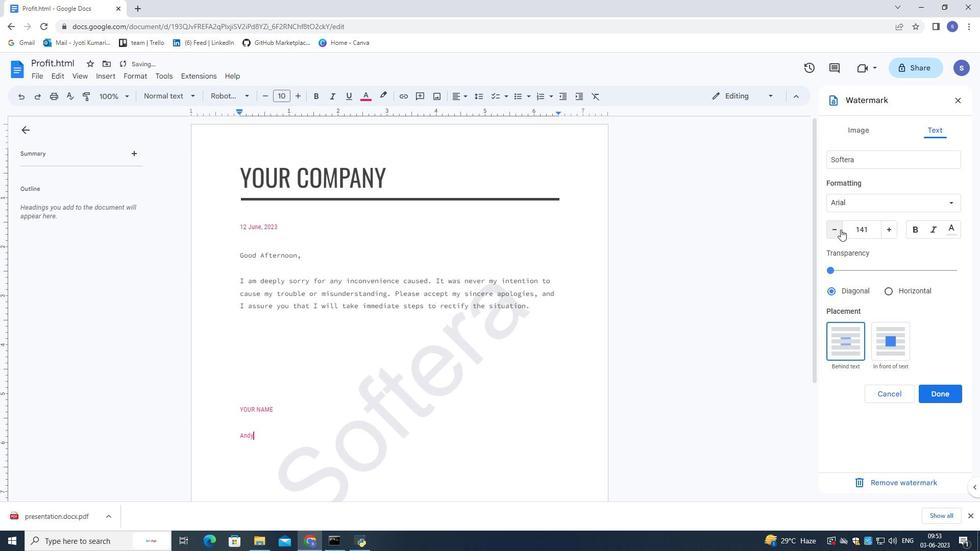 
Action: Mouse pressed left at (840, 229)
Screenshot: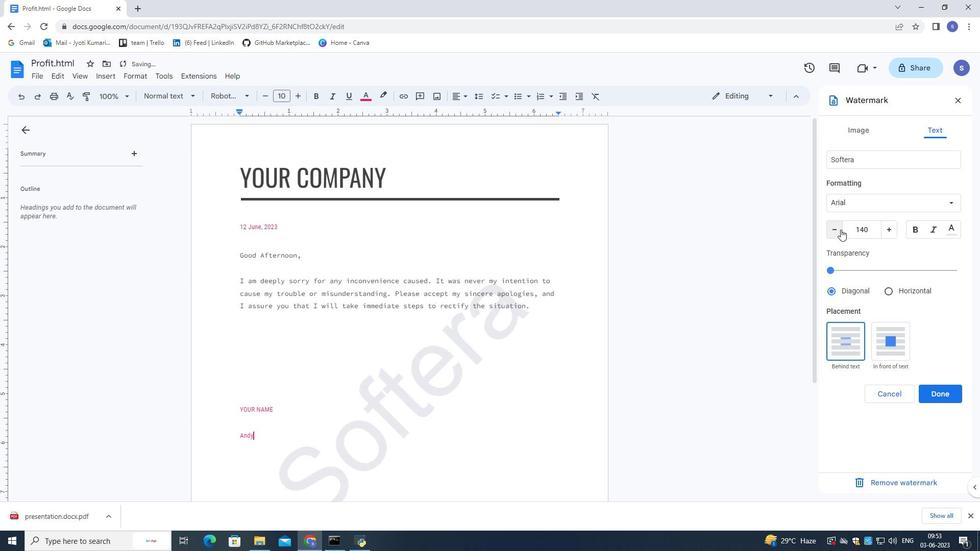 
Action: Mouse pressed left at (840, 229)
Screenshot: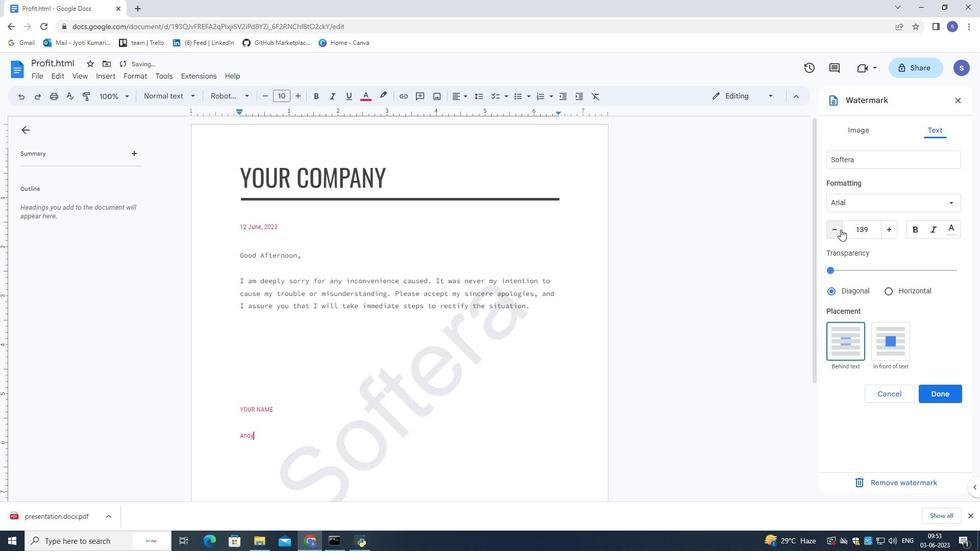 
Action: Mouse pressed left at (840, 229)
Screenshot: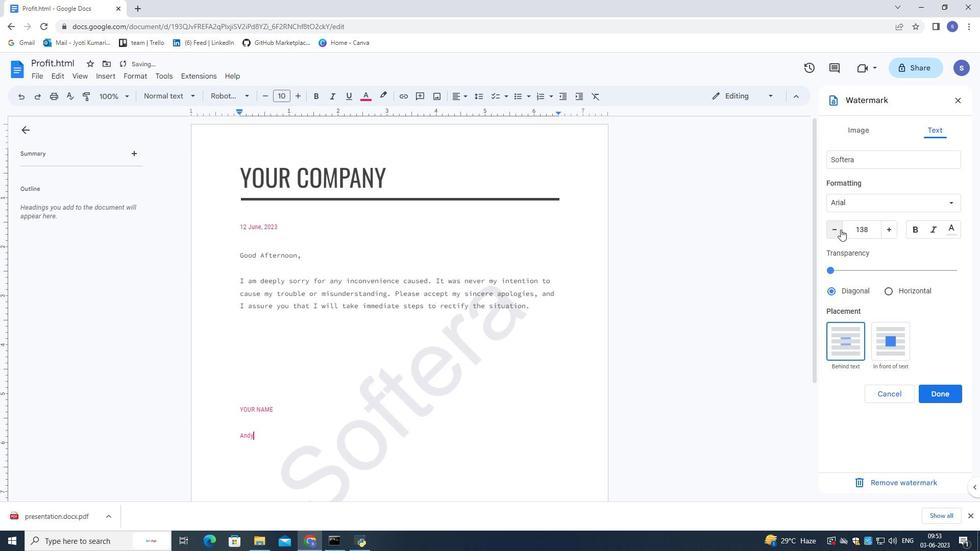 
Action: Mouse pressed left at (840, 229)
Screenshot: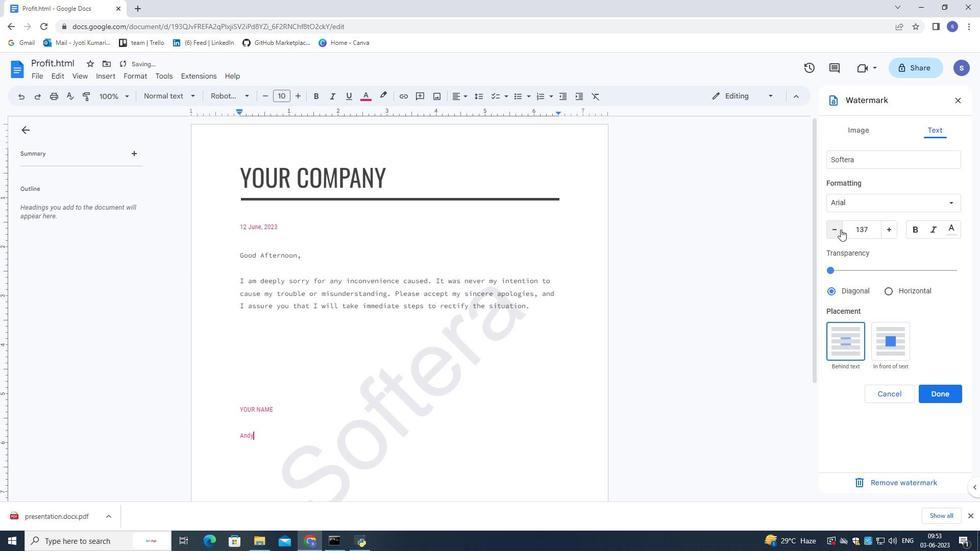 
Action: Mouse pressed left at (840, 229)
Screenshot: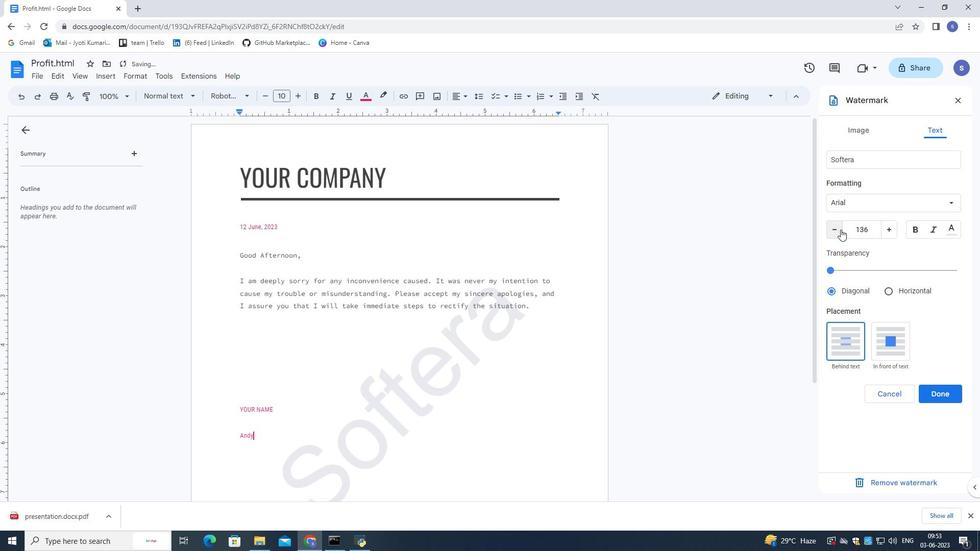 
Action: Mouse pressed left at (840, 229)
Screenshot: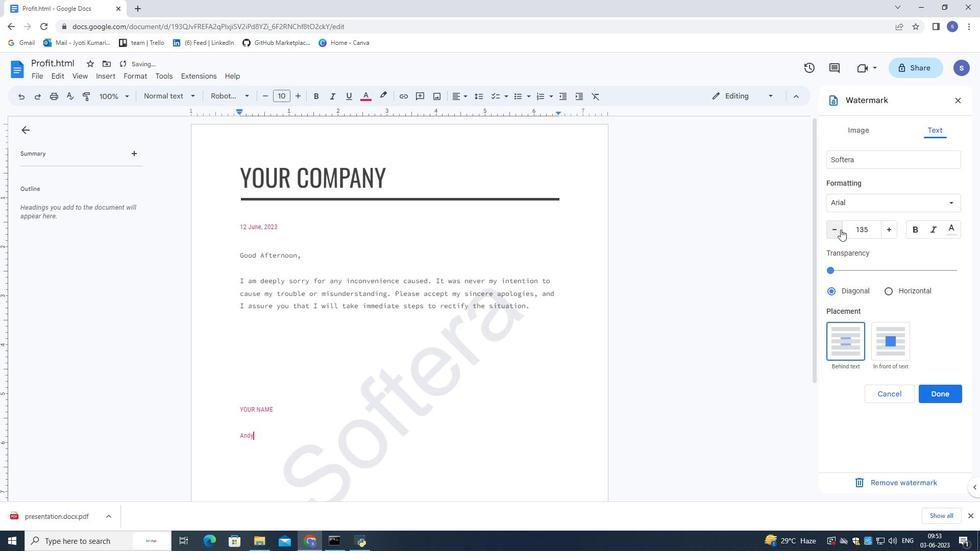 
Action: Mouse pressed left at (840, 229)
Screenshot: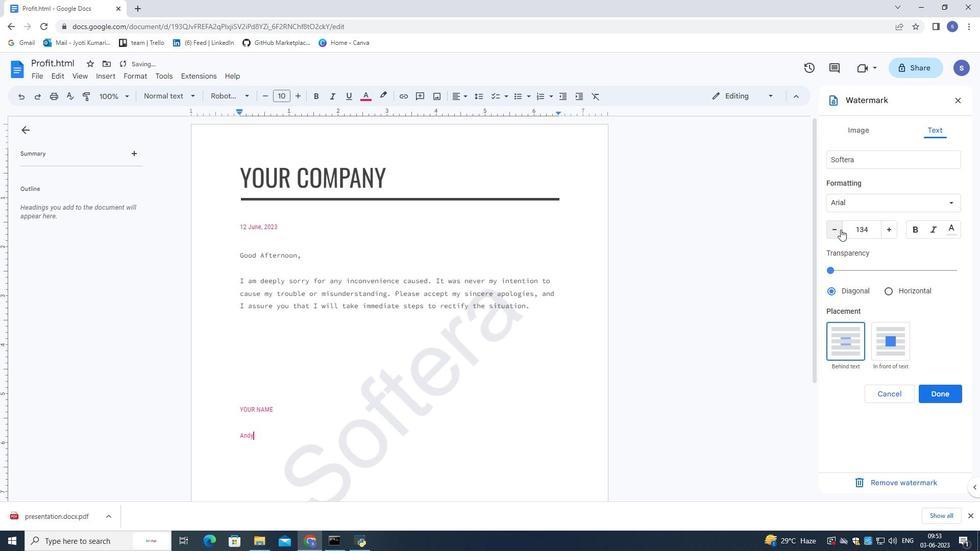 
Action: Mouse pressed left at (840, 229)
Screenshot: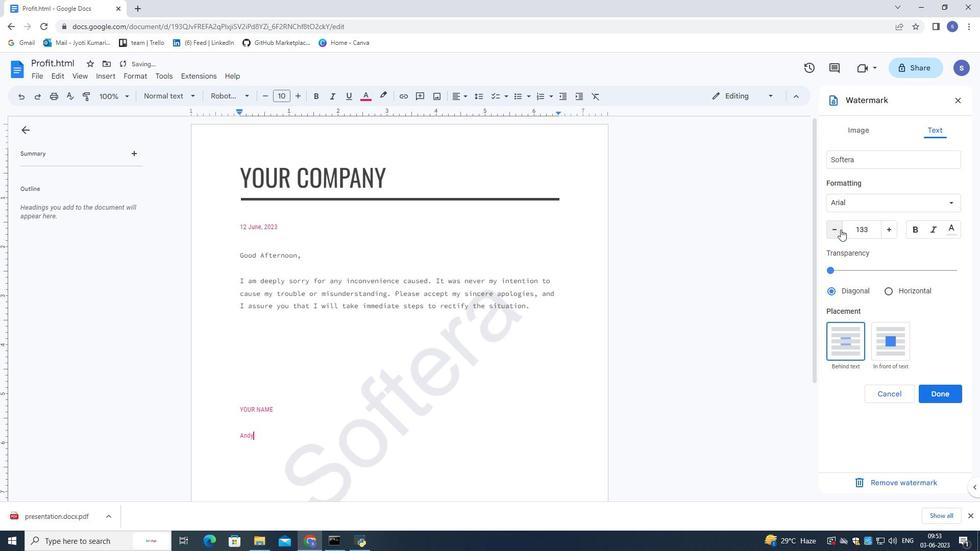 
Action: Mouse pressed left at (840, 229)
Screenshot: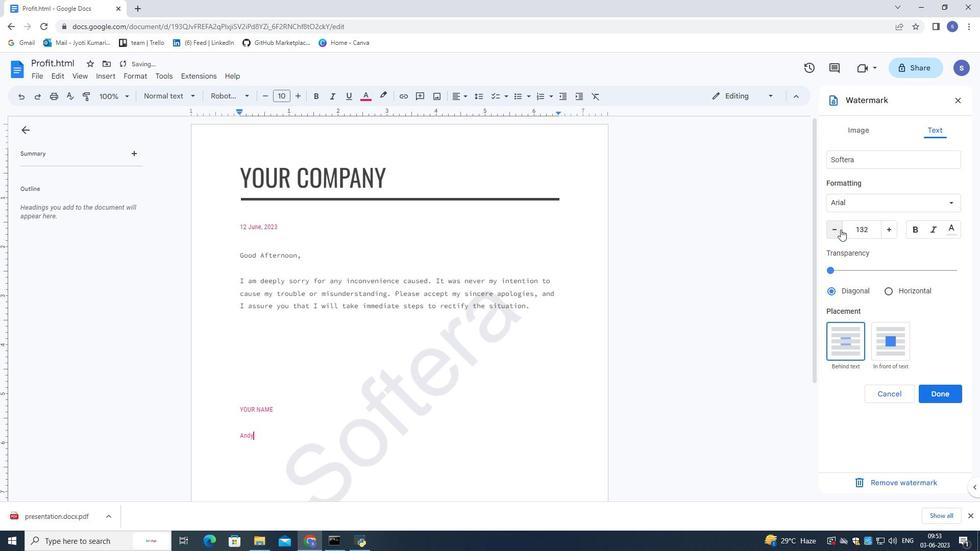 
Action: Mouse pressed left at (840, 229)
Screenshot: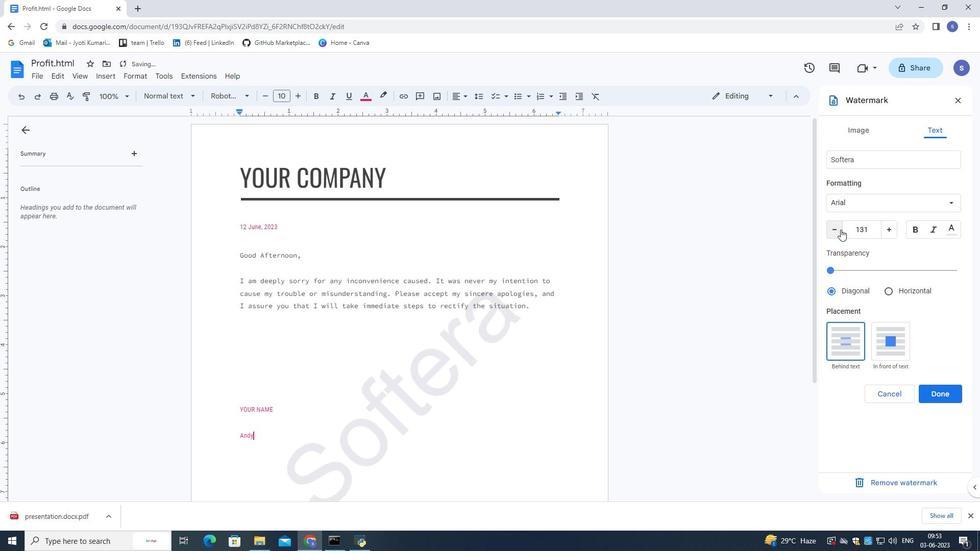
Action: Mouse pressed left at (840, 229)
Screenshot: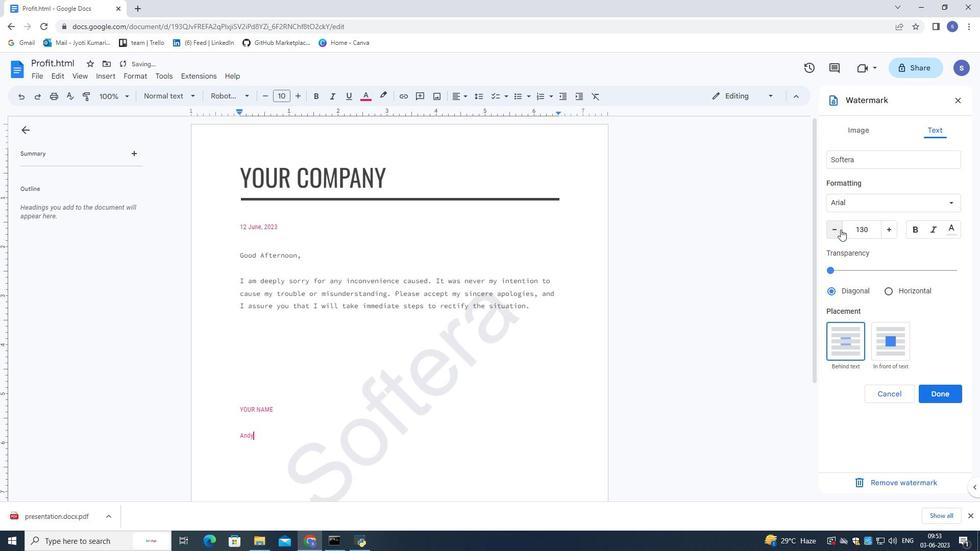 
Action: Mouse pressed left at (840, 229)
Screenshot: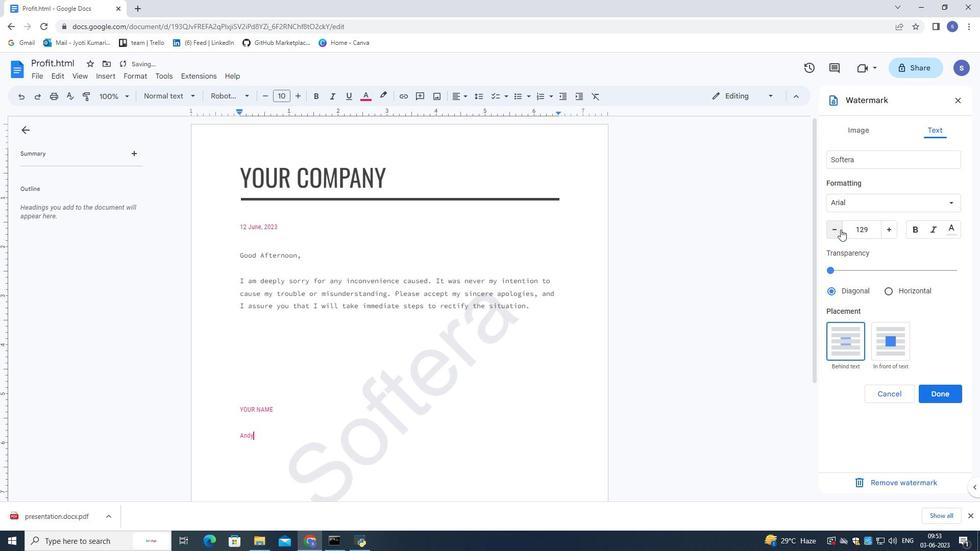 
Action: Mouse pressed left at (840, 229)
Screenshot: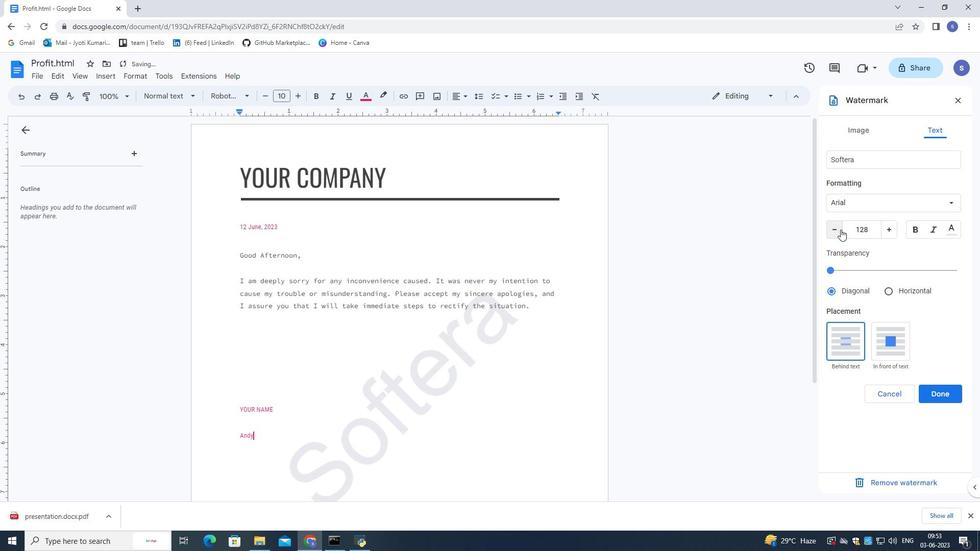 
Action: Mouse pressed left at (840, 229)
Screenshot: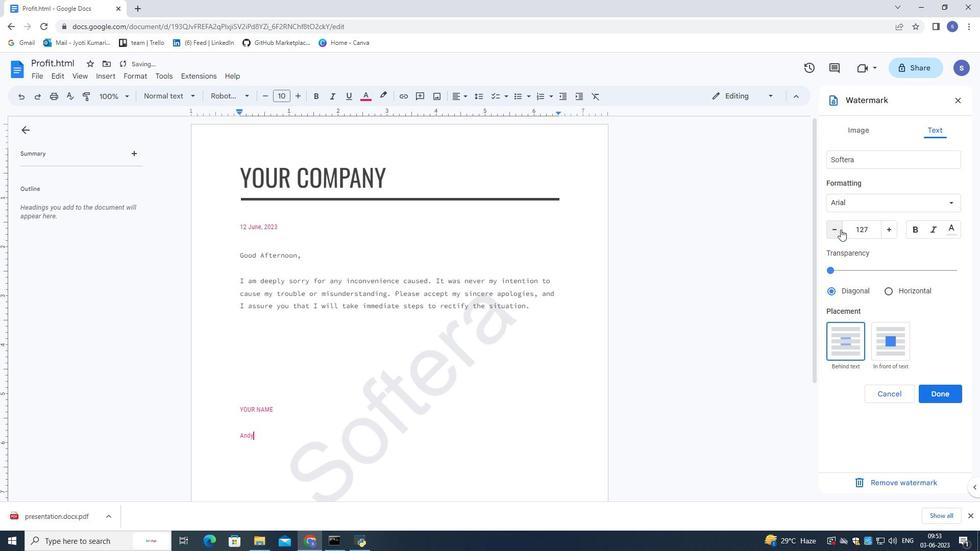
Action: Mouse pressed left at (840, 229)
Screenshot: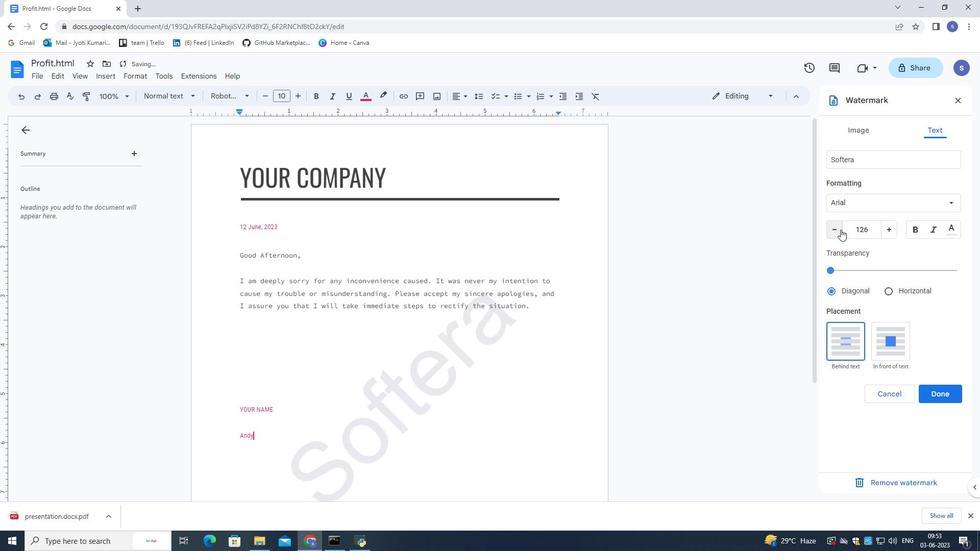
Action: Mouse pressed left at (840, 229)
Screenshot: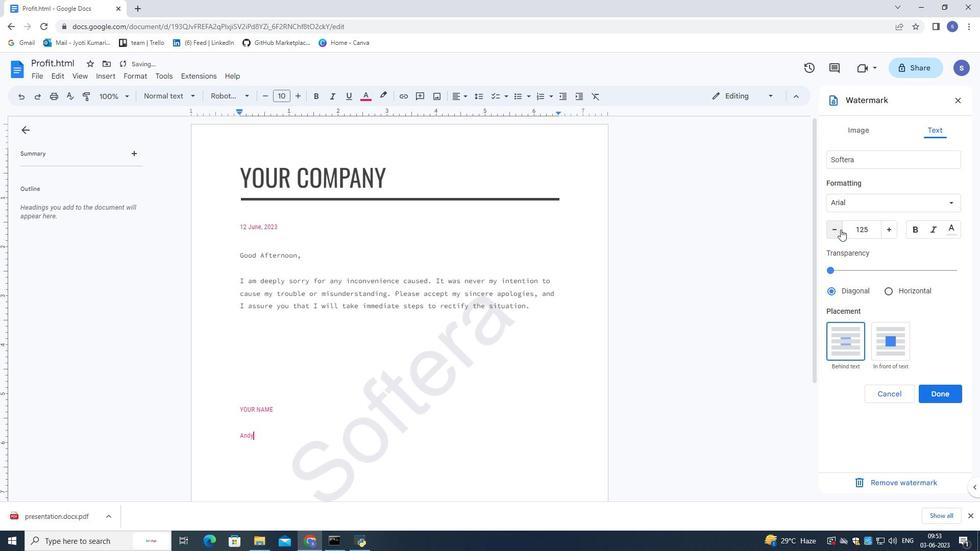 
Action: Mouse pressed left at (840, 229)
Screenshot: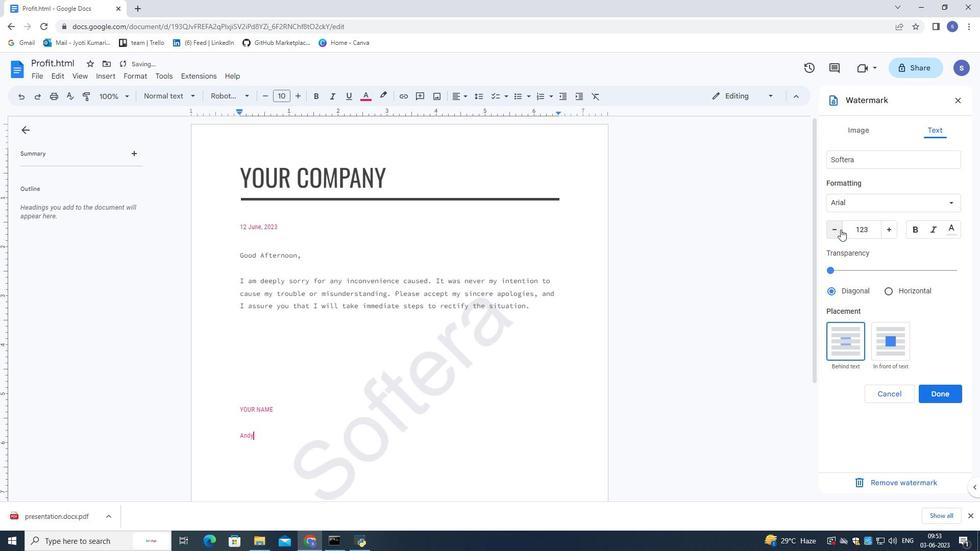
Action: Mouse pressed left at (840, 229)
Screenshot: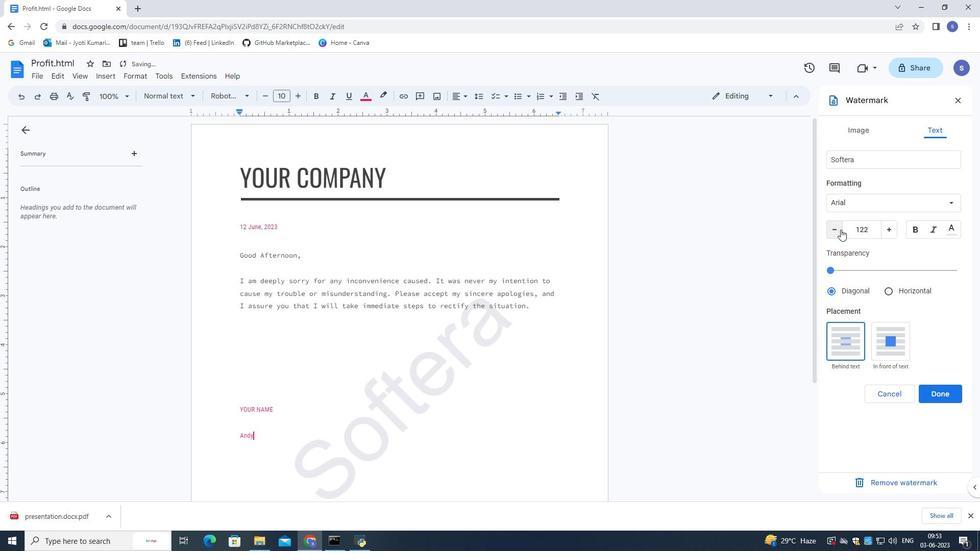 
Action: Mouse pressed left at (840, 229)
Screenshot: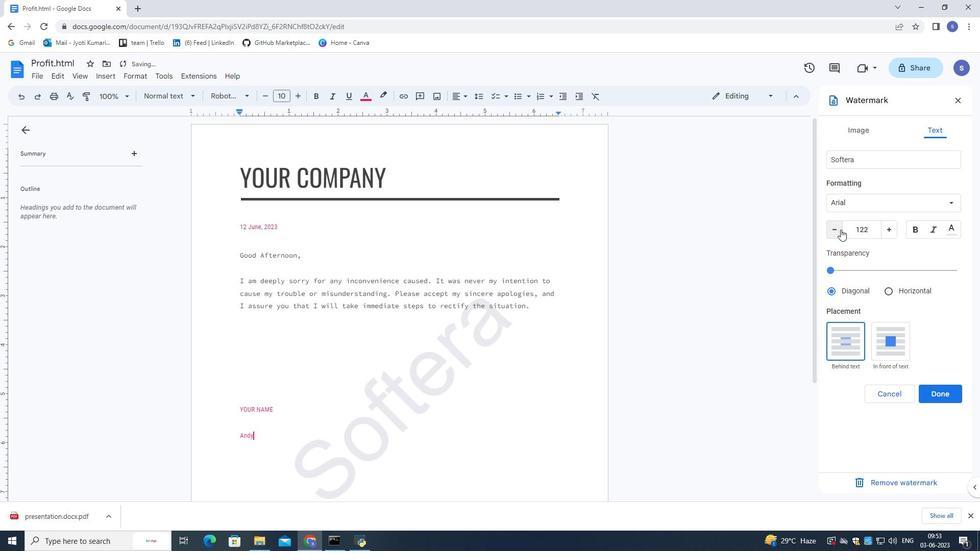 
Action: Mouse pressed left at (840, 229)
Screenshot: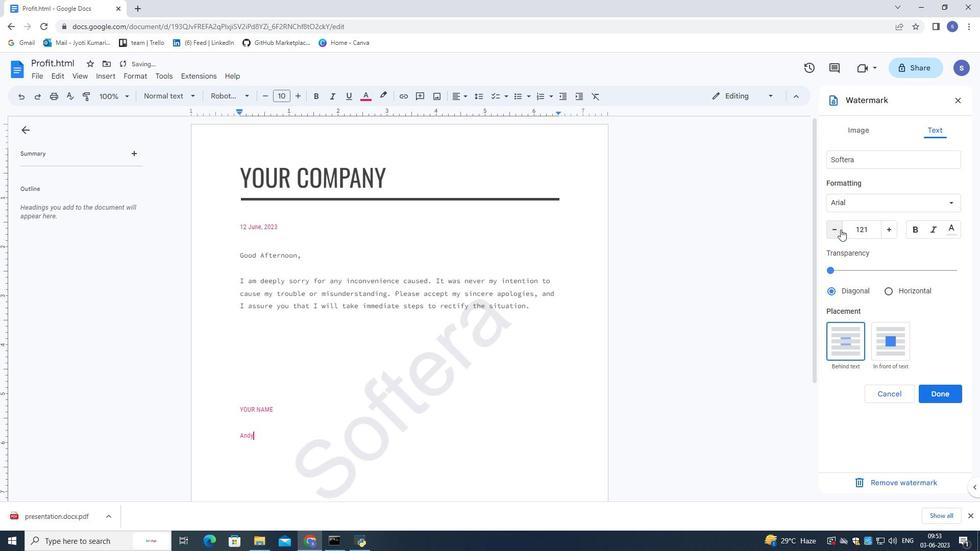 
Action: Mouse pressed left at (840, 229)
Screenshot: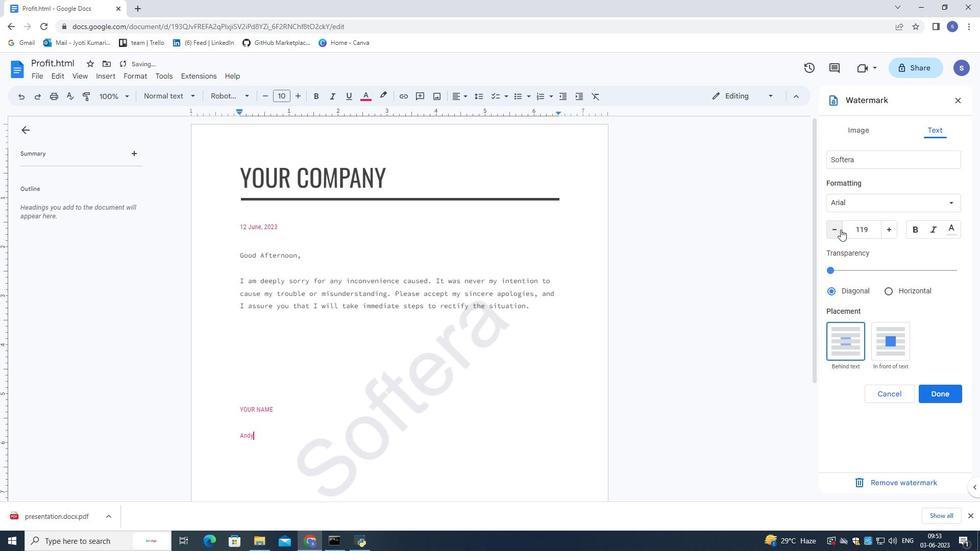 
Action: Mouse pressed left at (840, 229)
Screenshot: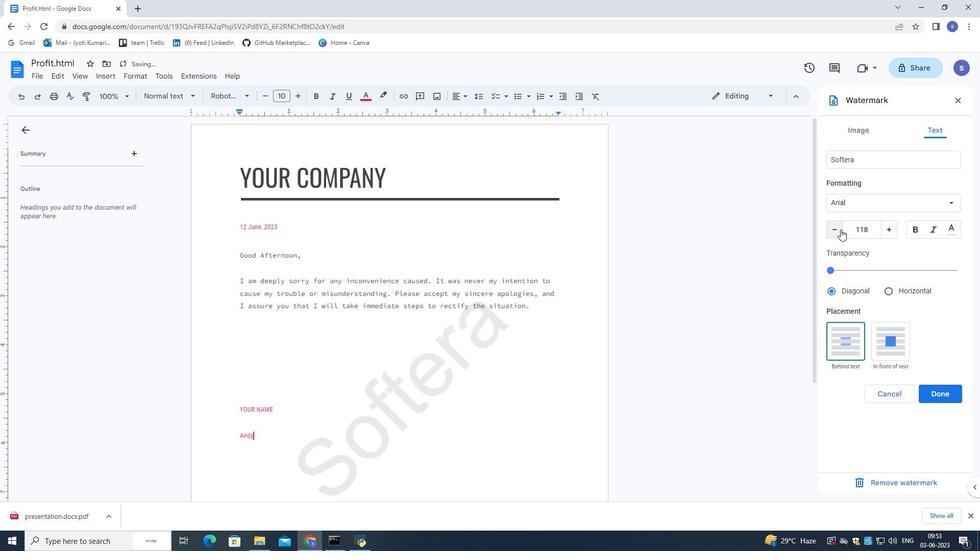 
Action: Mouse pressed left at (840, 229)
Screenshot: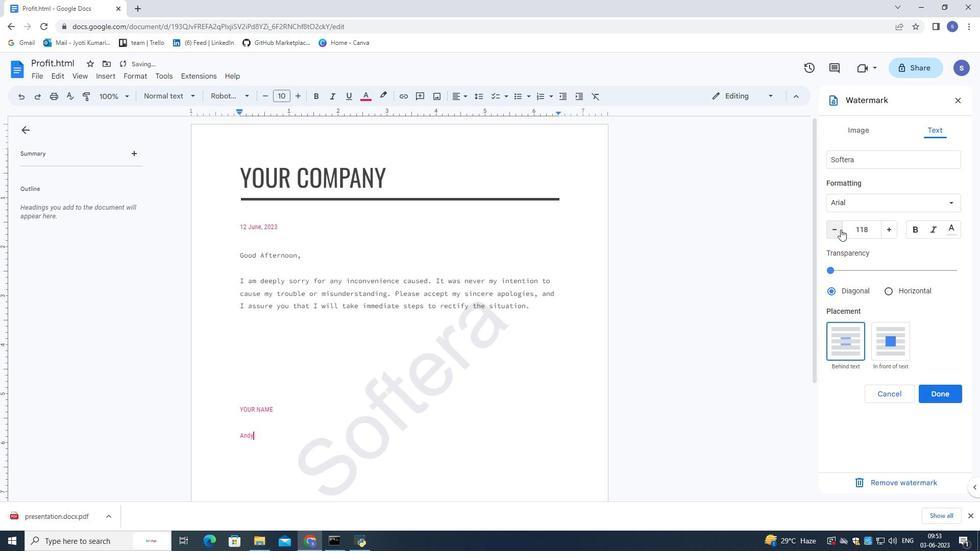 
Action: Mouse pressed left at (840, 229)
Screenshot: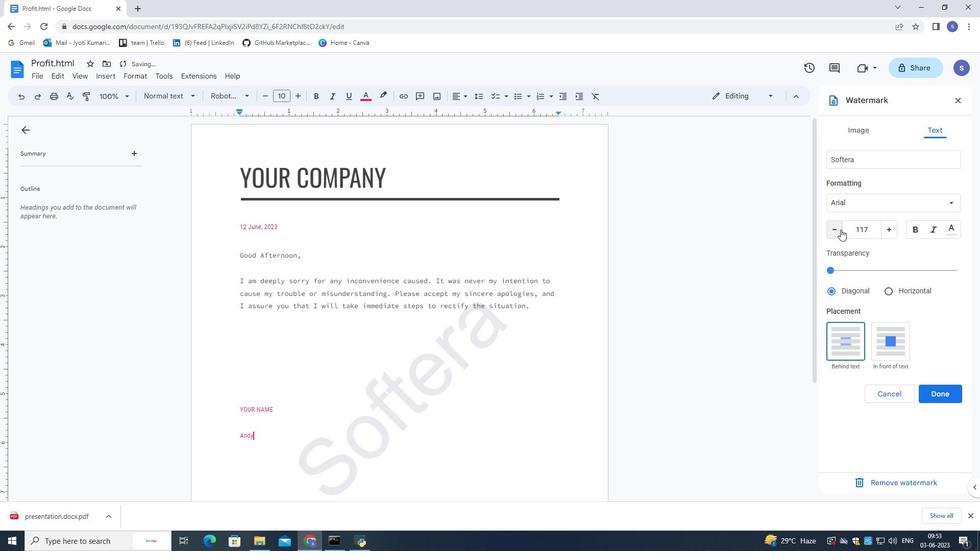
Action: Mouse pressed left at (840, 229)
Screenshot: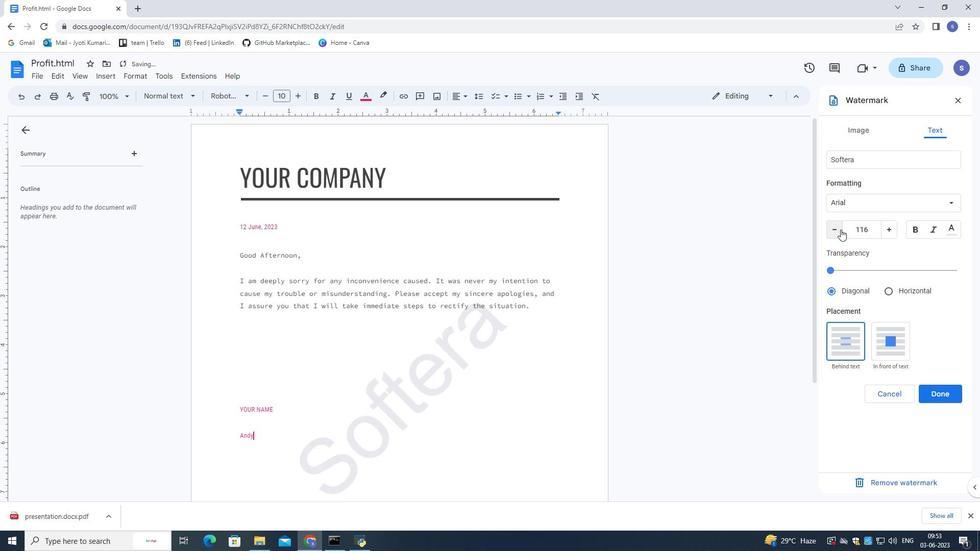 
Action: Mouse pressed left at (840, 229)
Screenshot: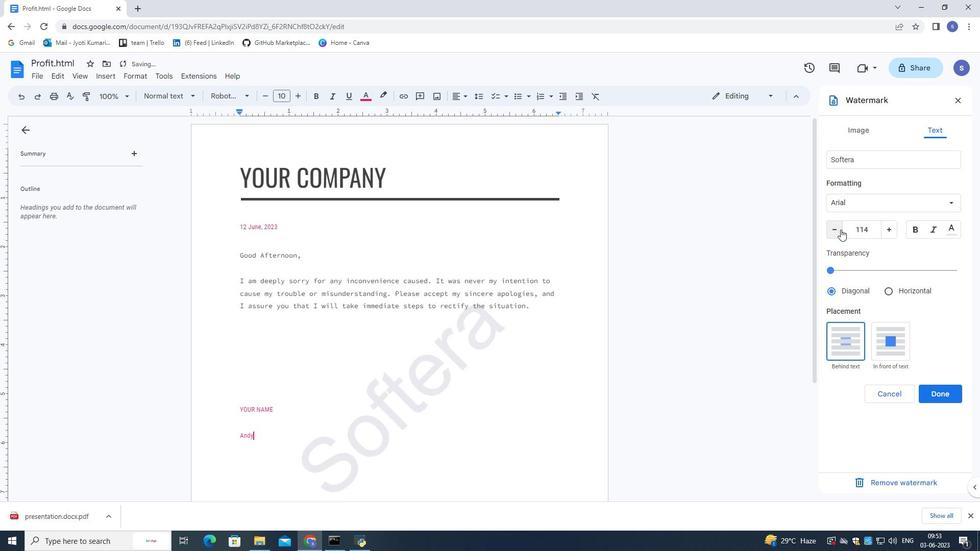
Action: Mouse pressed left at (840, 229)
Screenshot: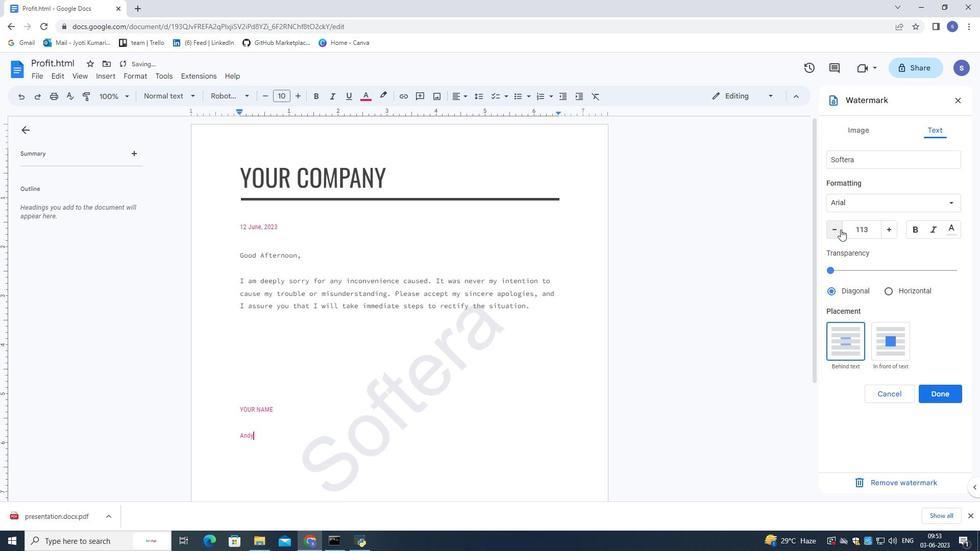 
Action: Mouse moved to (891, 201)
Screenshot: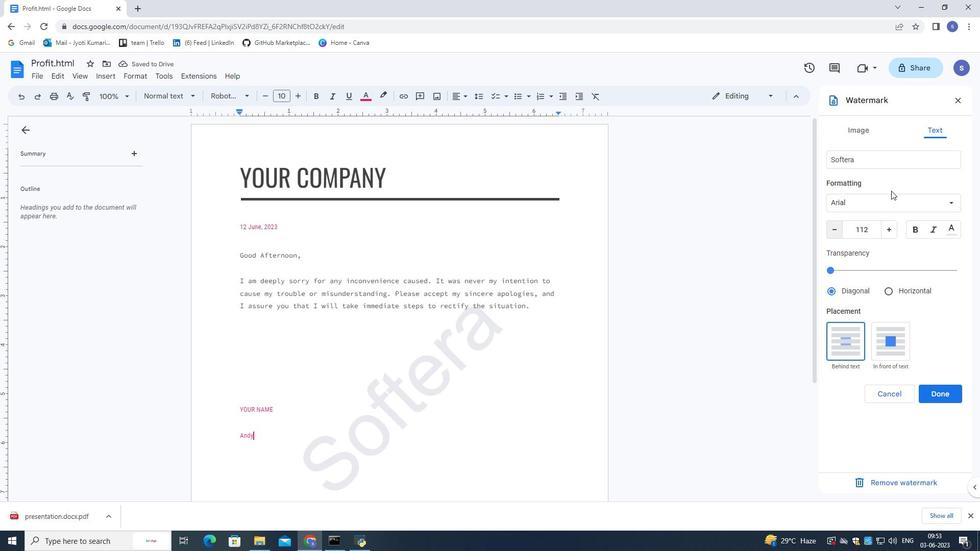 
Action: Mouse pressed left at (891, 201)
Screenshot: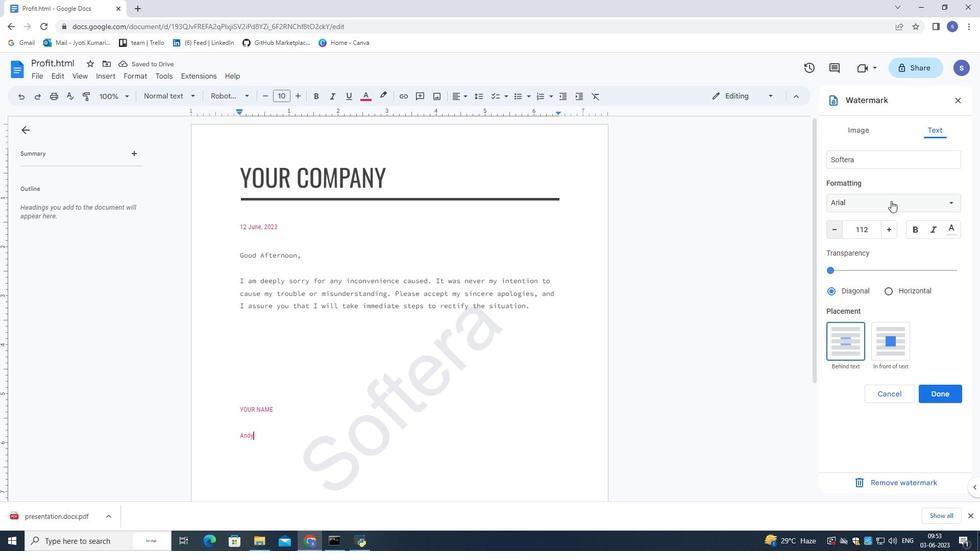
Action: Mouse moved to (877, 204)
Screenshot: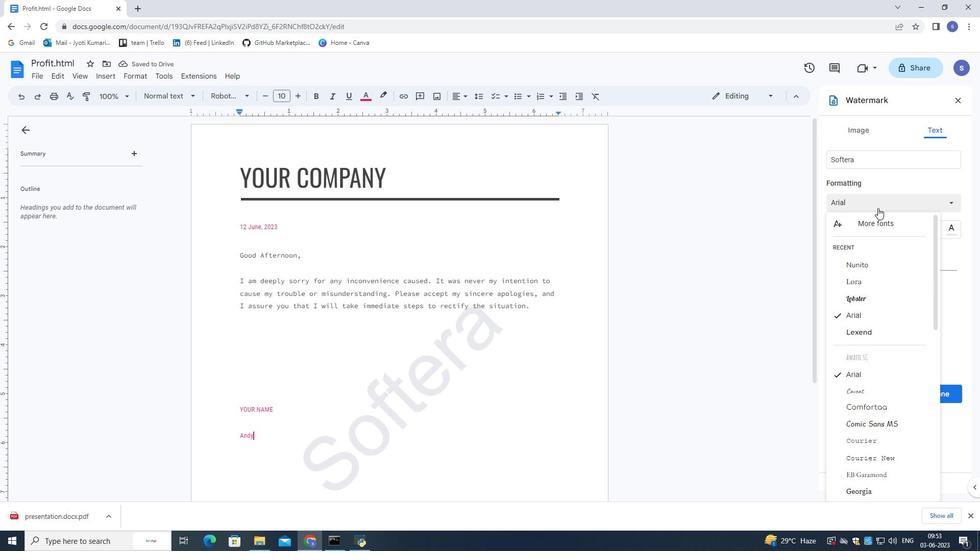 
Action: Mouse pressed left at (877, 204)
Screenshot: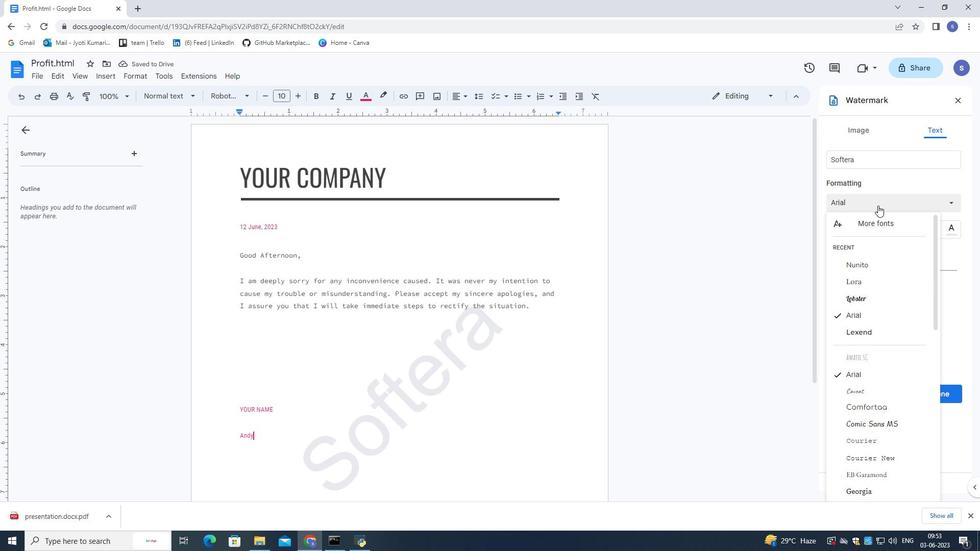 
Action: Mouse moved to (877, 206)
Screenshot: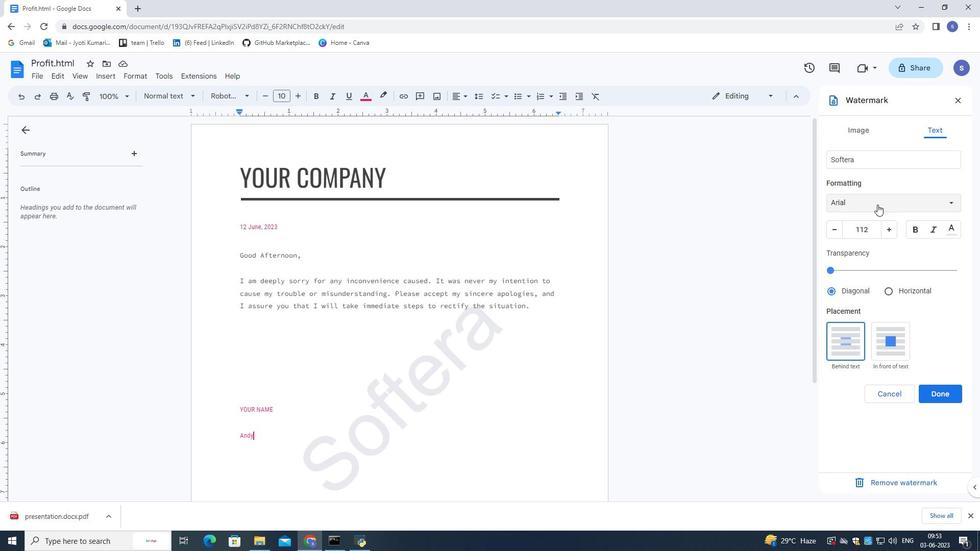 
Action: Mouse pressed left at (877, 206)
Screenshot: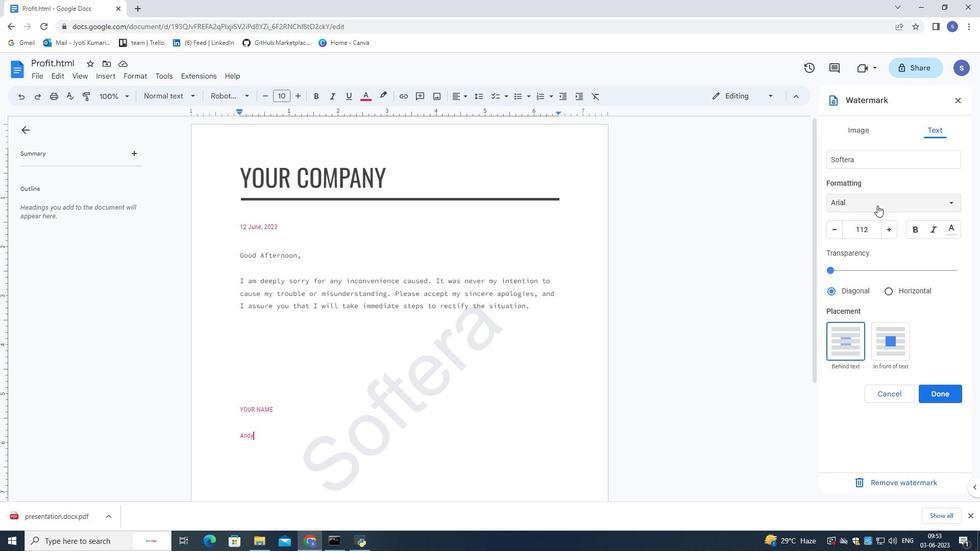
Action: Mouse moved to (877, 226)
Screenshot: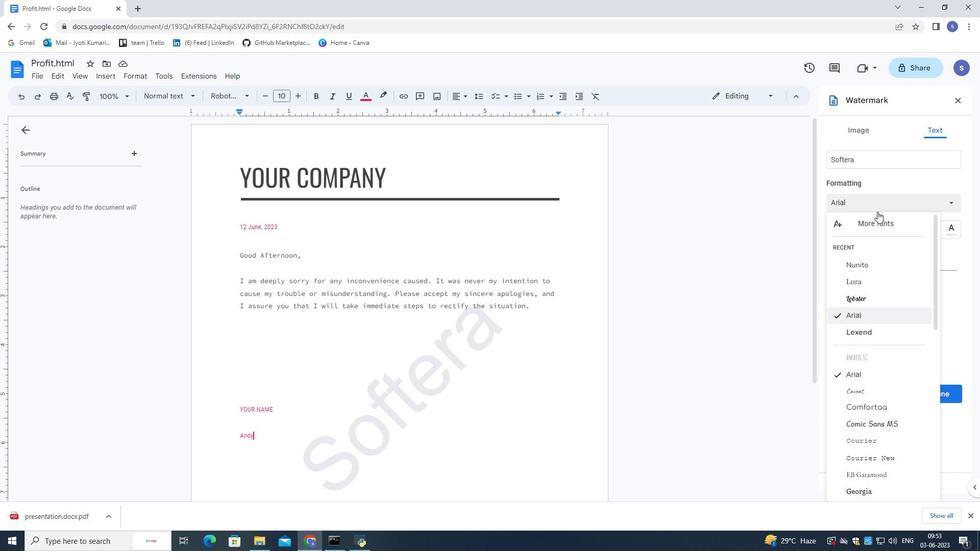 
Action: Mouse pressed left at (877, 226)
Screenshot: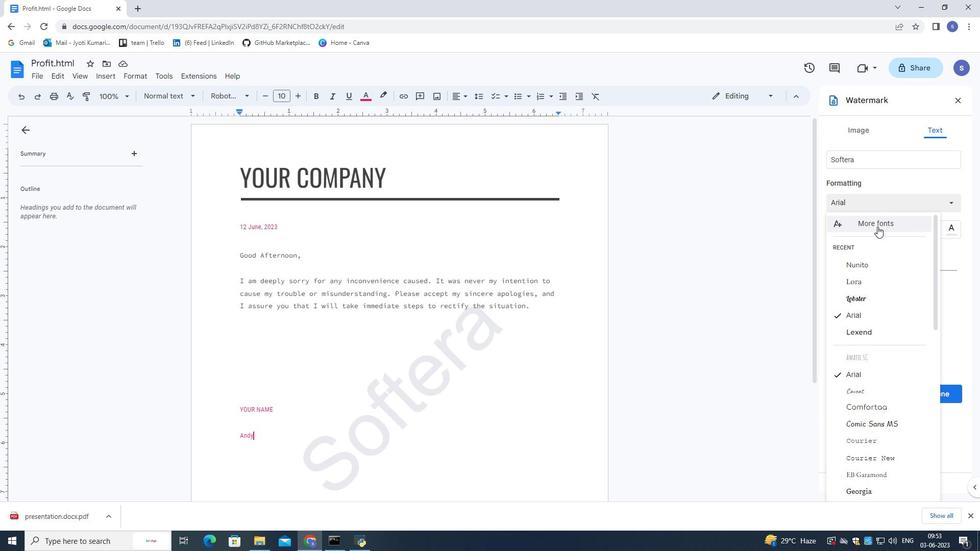 
Action: Mouse moved to (347, 155)
Screenshot: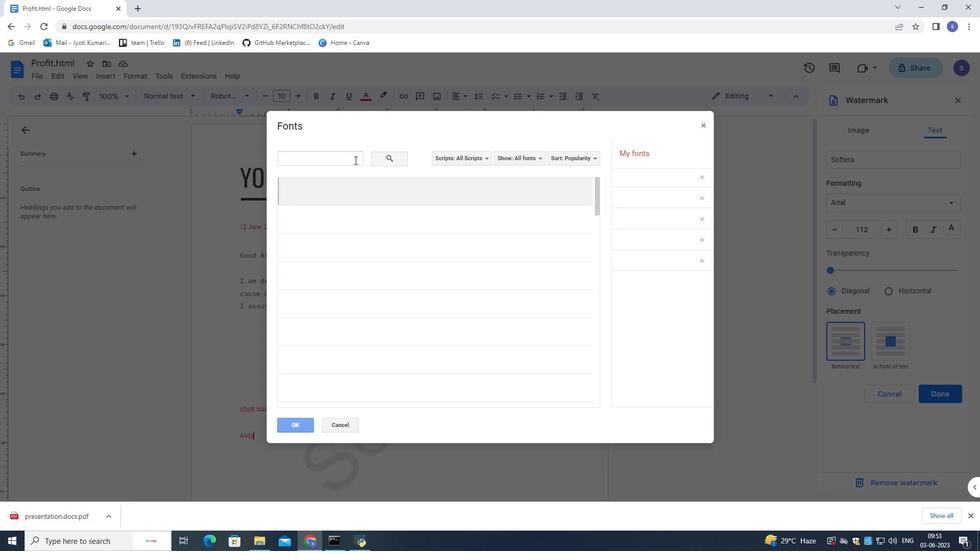 
Action: Mouse pressed left at (347, 155)
Screenshot: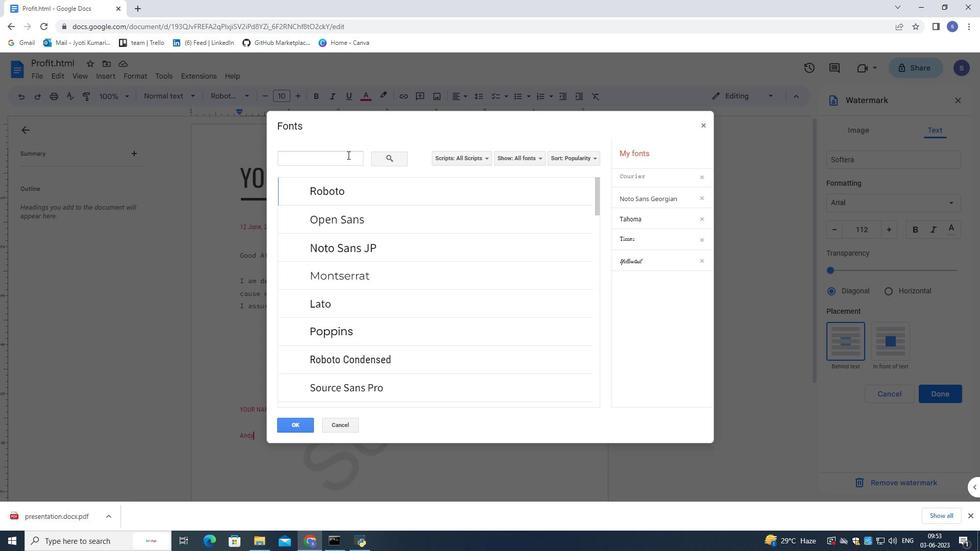 
Action: Key pressed georgia
Screenshot: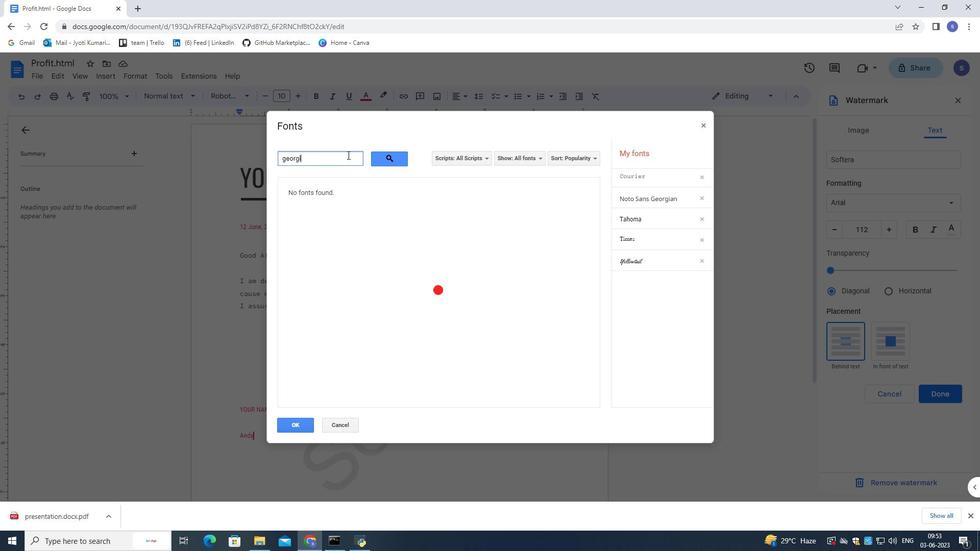 
Action: Mouse moved to (292, 423)
Screenshot: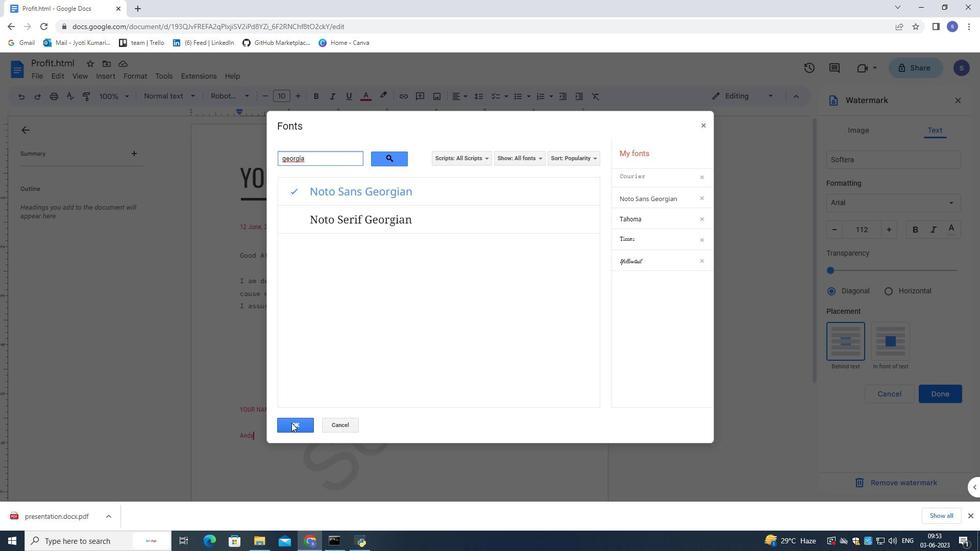 
Action: Mouse pressed left at (291, 423)
Screenshot: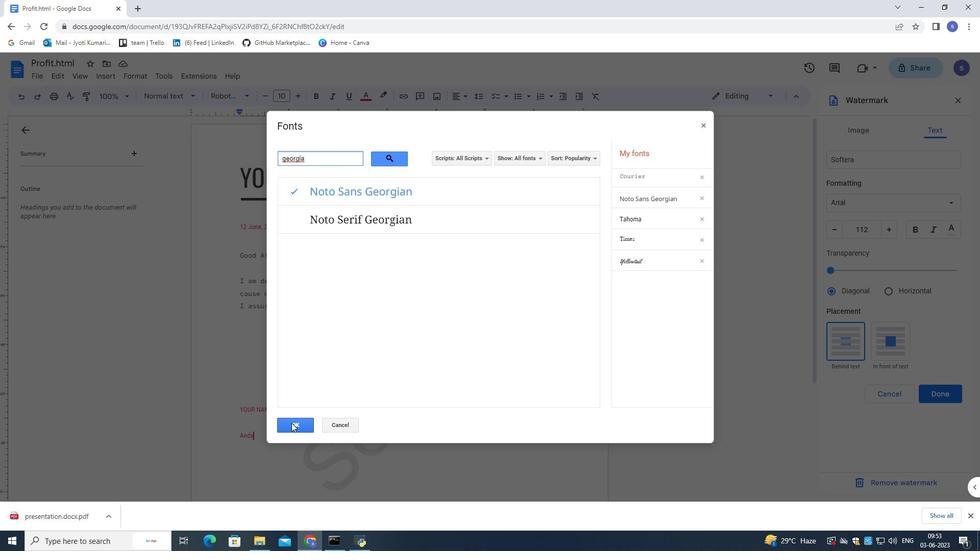 
Action: Mouse moved to (890, 291)
Screenshot: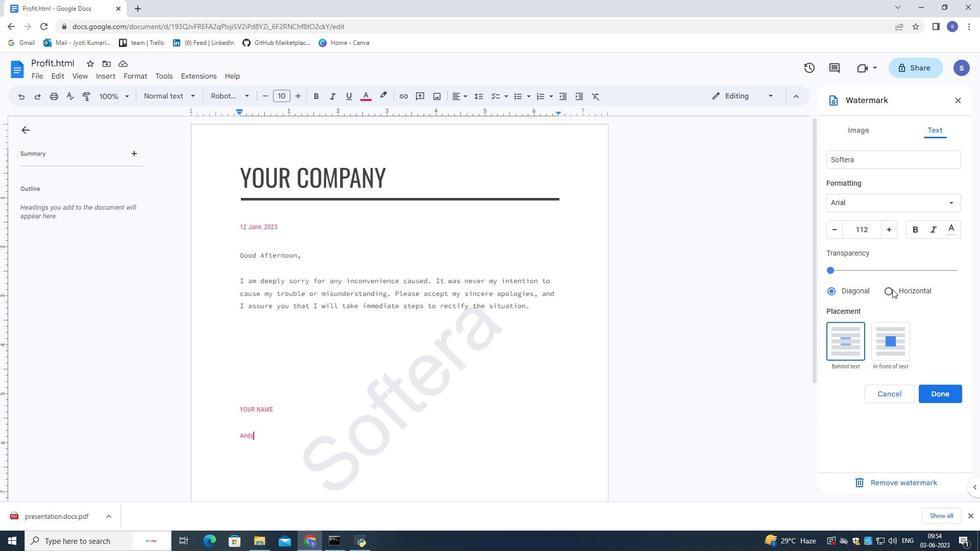 
Action: Mouse pressed left at (890, 291)
Screenshot: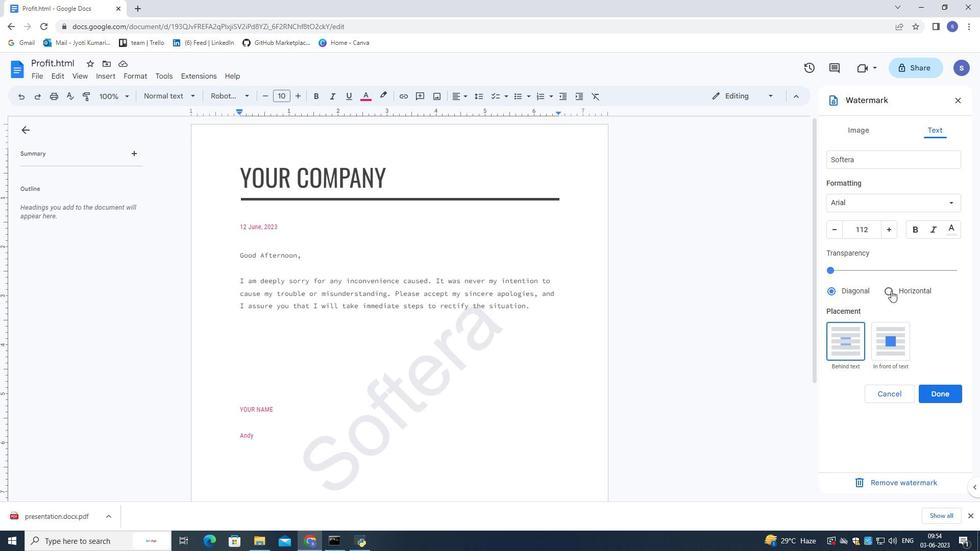 
Action: Mouse moved to (943, 392)
Screenshot: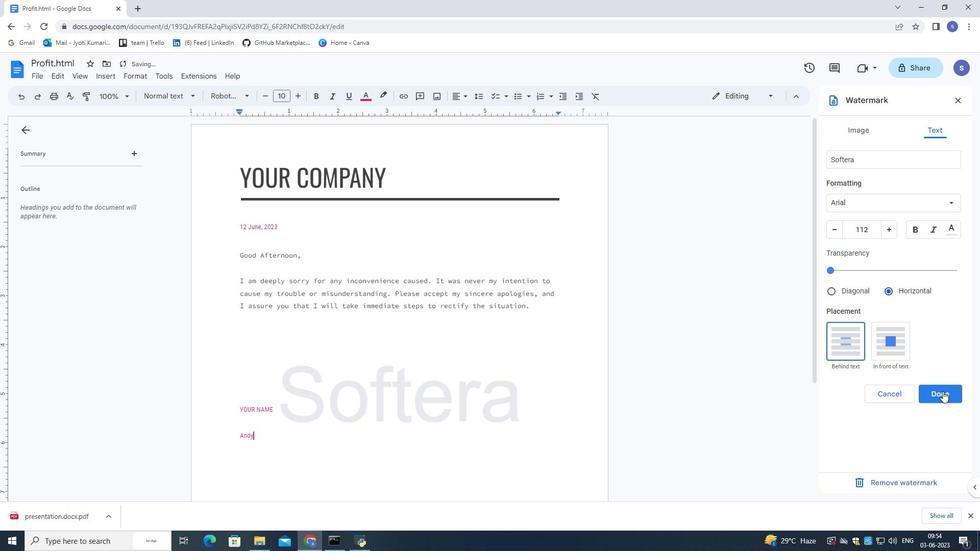 
Action: Mouse pressed left at (943, 392)
Screenshot: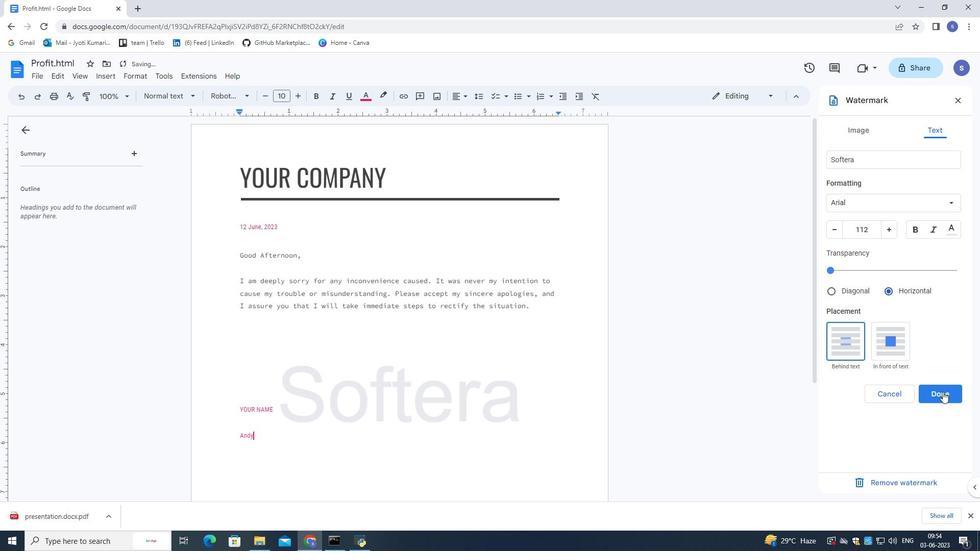
Action: Mouse moved to (669, 344)
Screenshot: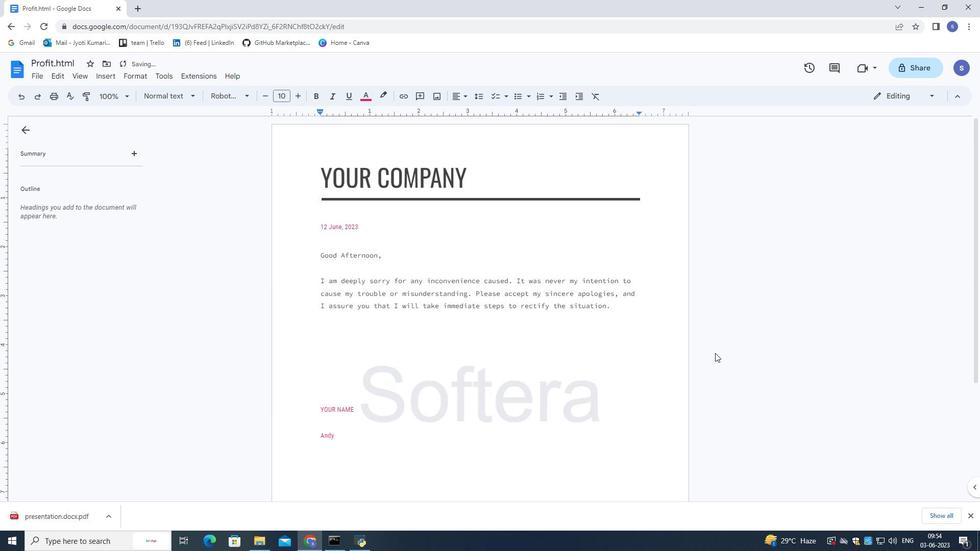 
Action: Mouse scrolled (669, 344) with delta (0, 0)
Screenshot: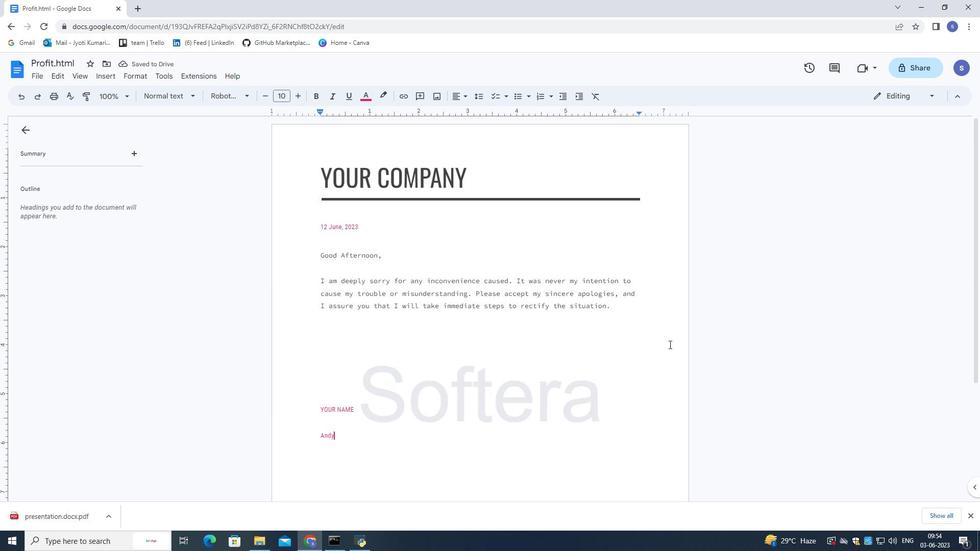 
Action: Mouse scrolled (669, 344) with delta (0, 0)
Screenshot: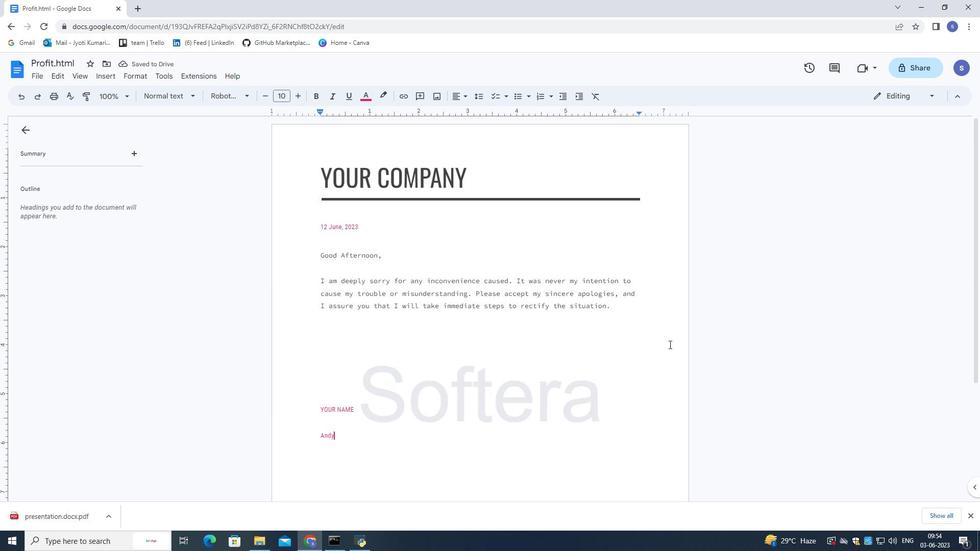 
Action: Mouse scrolled (669, 344) with delta (0, 0)
Screenshot: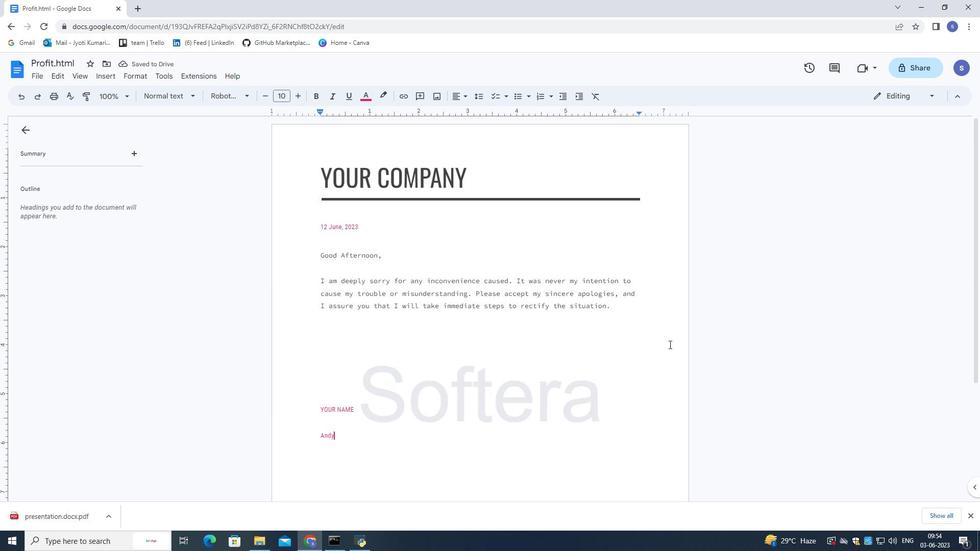 
Action: Mouse scrolled (669, 344) with delta (0, 0)
Screenshot: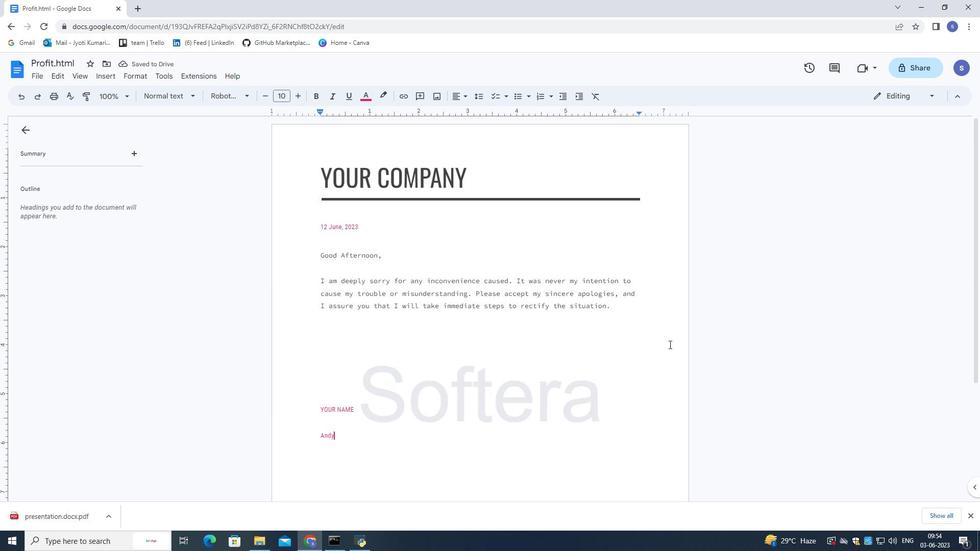 
Action: Mouse scrolled (669, 344) with delta (0, 0)
Screenshot: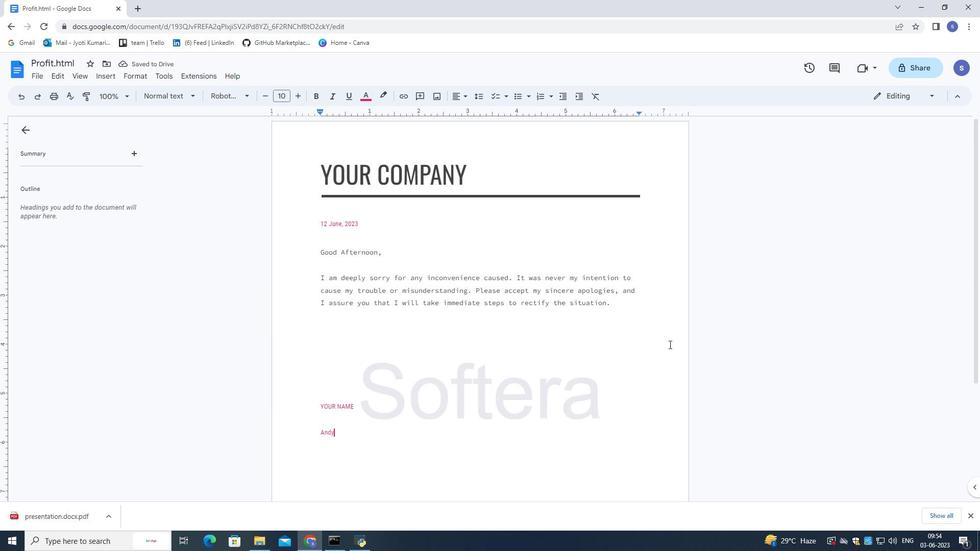 
Action: Mouse scrolled (669, 345) with delta (0, 0)
Screenshot: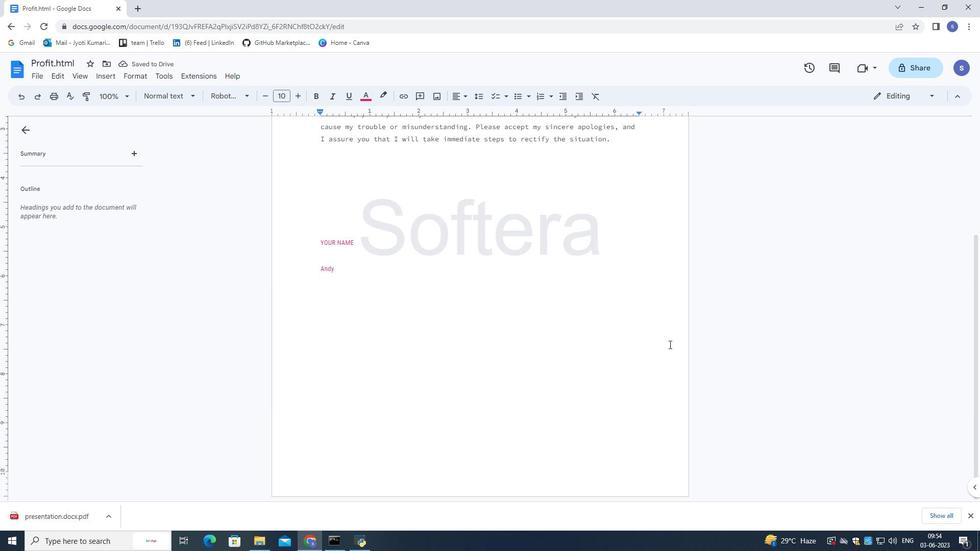 
Action: Mouse scrolled (669, 345) with delta (0, 0)
Screenshot: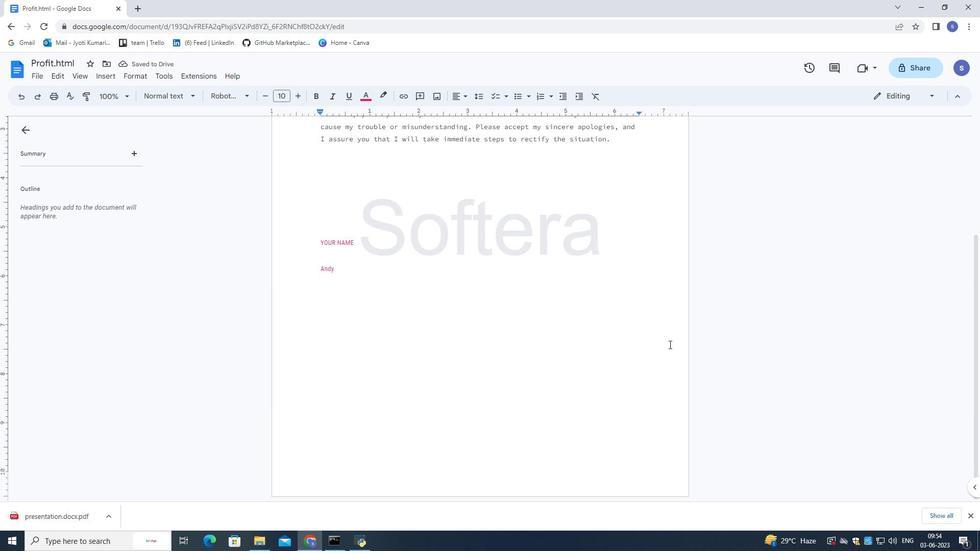 
Action: Mouse scrolled (669, 345) with delta (0, 0)
Screenshot: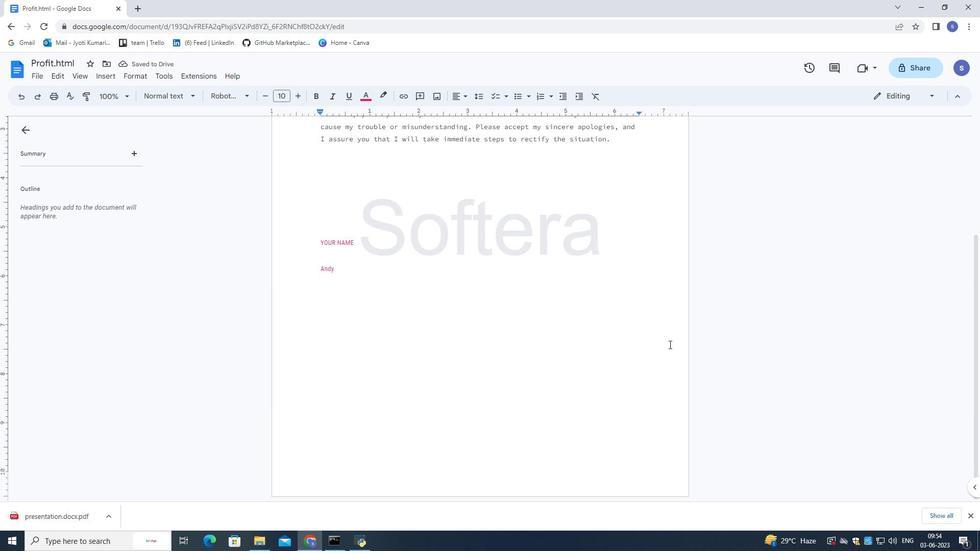 
Action: Mouse scrolled (669, 345) with delta (0, 0)
Screenshot: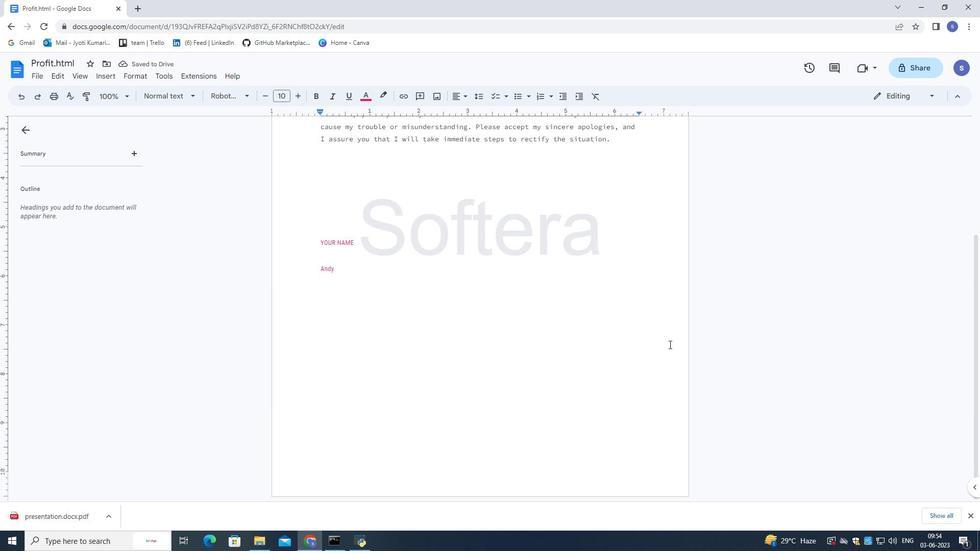 
Action: Mouse scrolled (669, 345) with delta (0, 0)
Screenshot: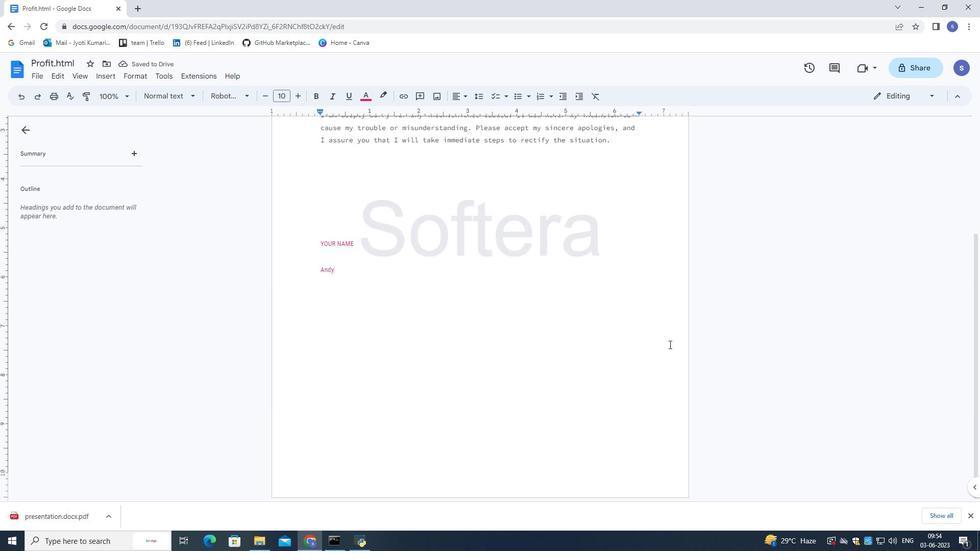 
Action: Mouse moved to (670, 342)
Screenshot: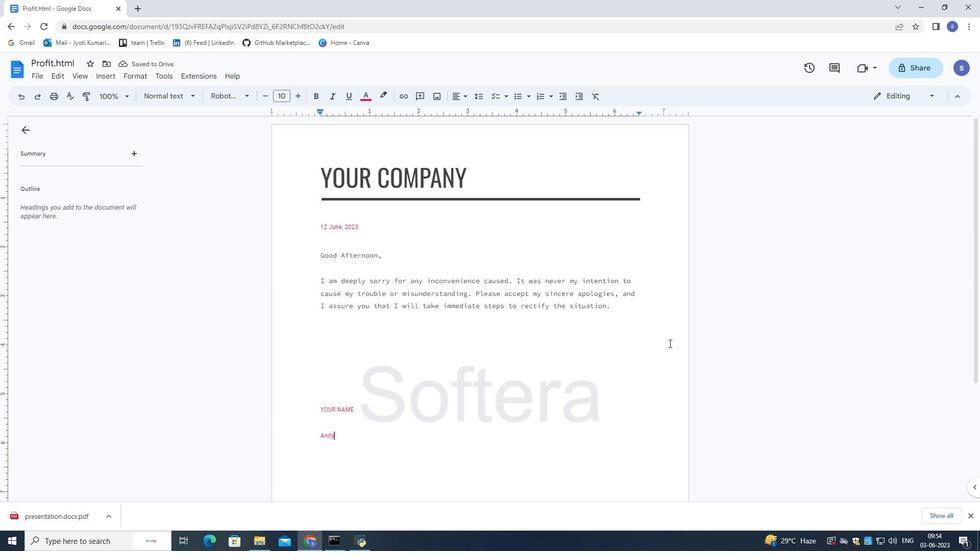 
Action: Mouse scrolled (670, 343) with delta (0, 0)
Screenshot: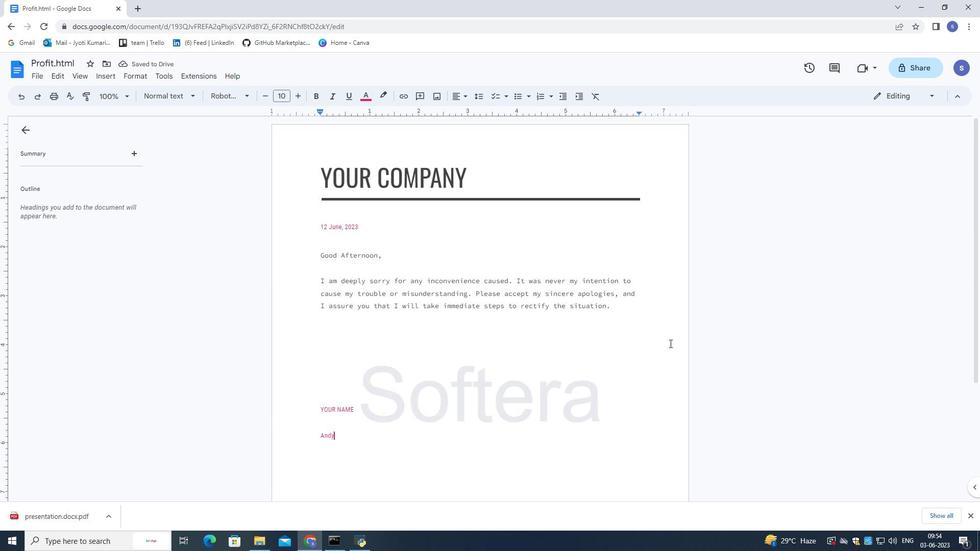 
Action: Mouse moved to (671, 342)
Screenshot: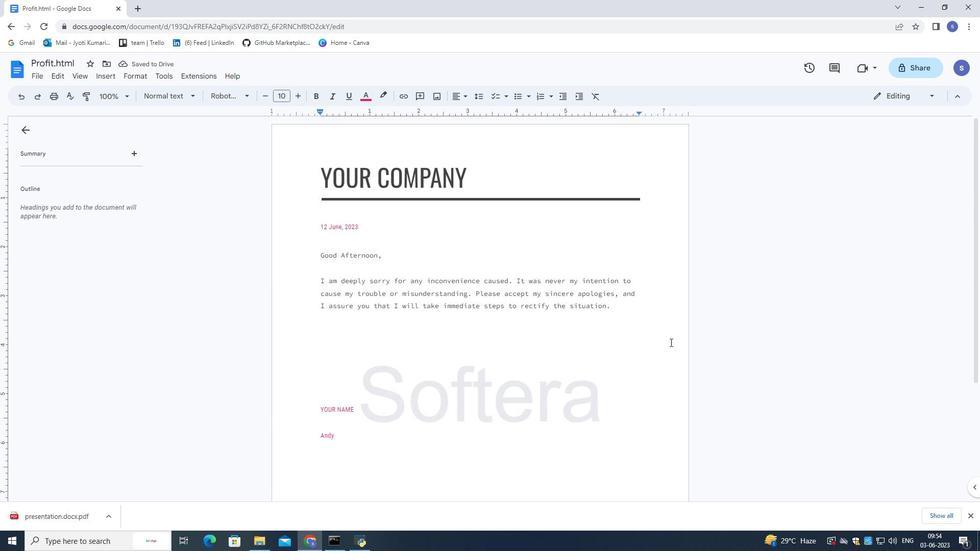 
